 Task: Create a due date automation trigger when advanced on, on the monday of the week before a card is due add fields with custom field "Resume" set to a date not in this month at 11:00 AM.
Action: Mouse moved to (1137, 348)
Screenshot: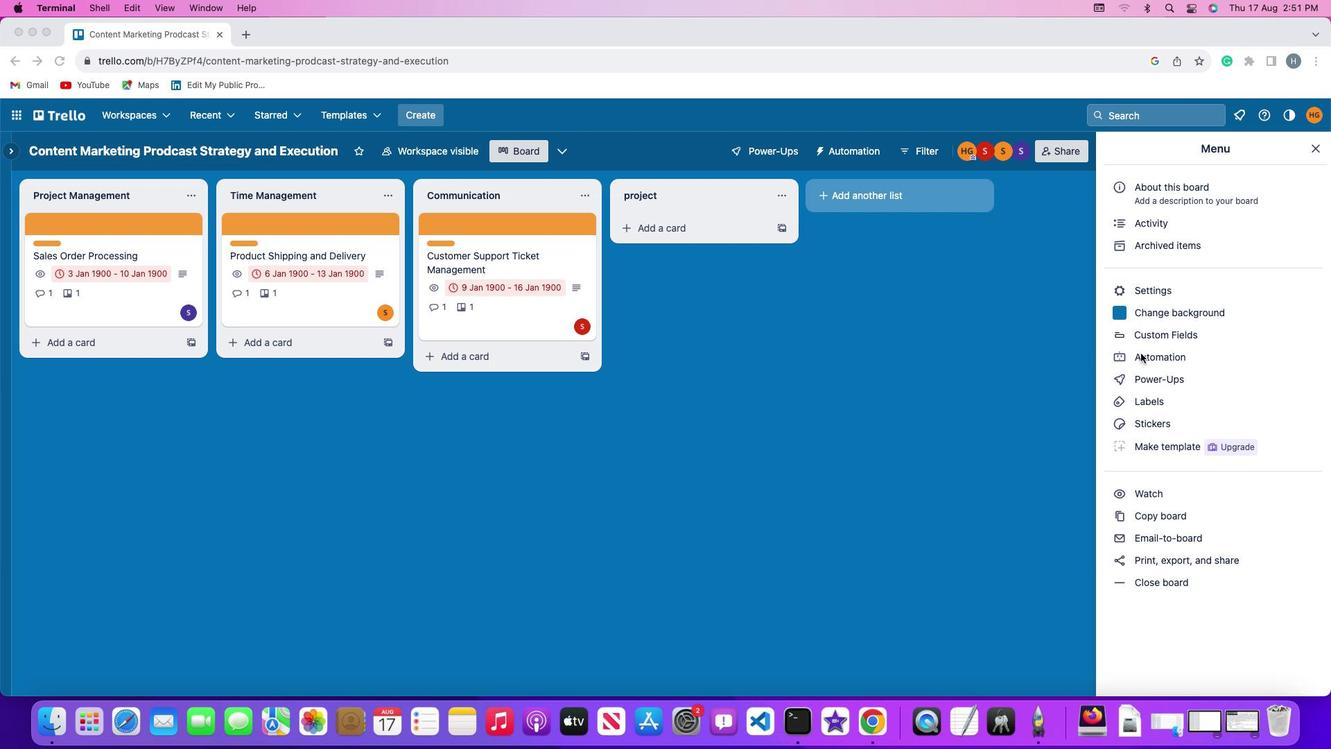 
Action: Mouse pressed left at (1137, 348)
Screenshot: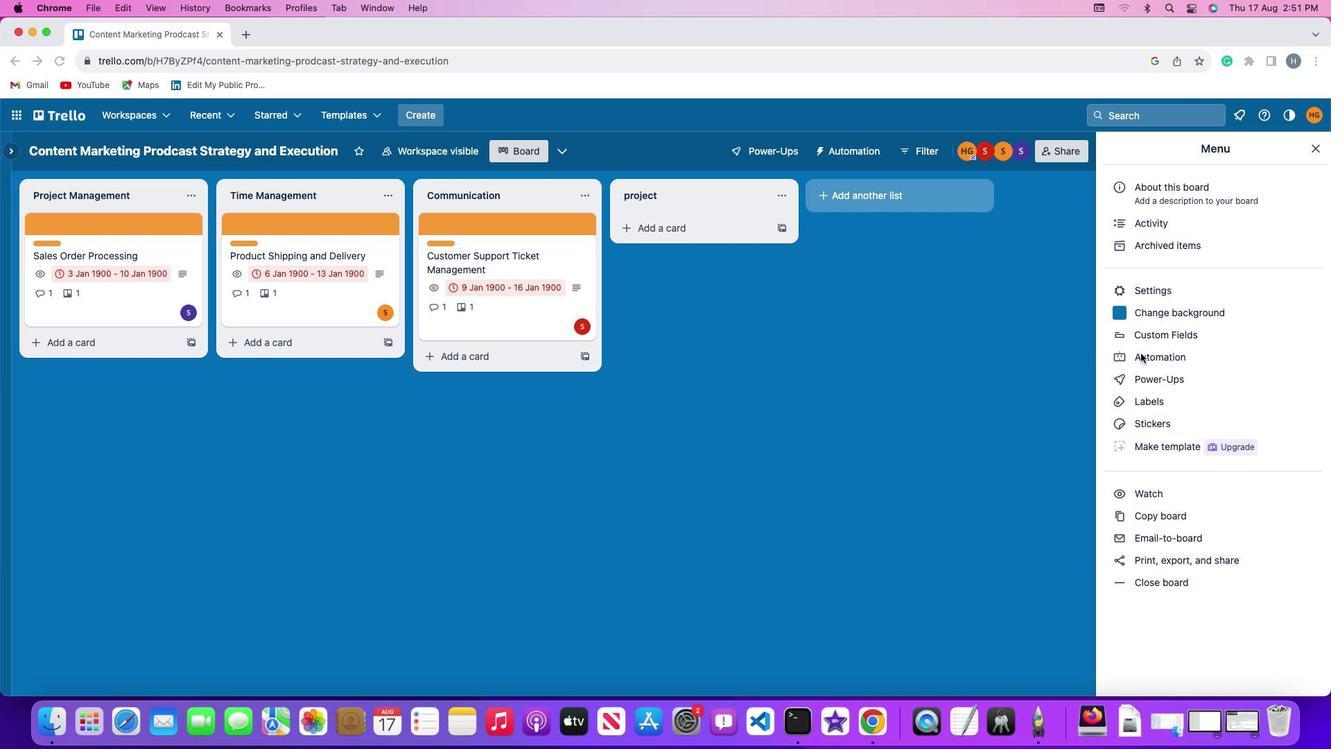 
Action: Mouse pressed left at (1137, 348)
Screenshot: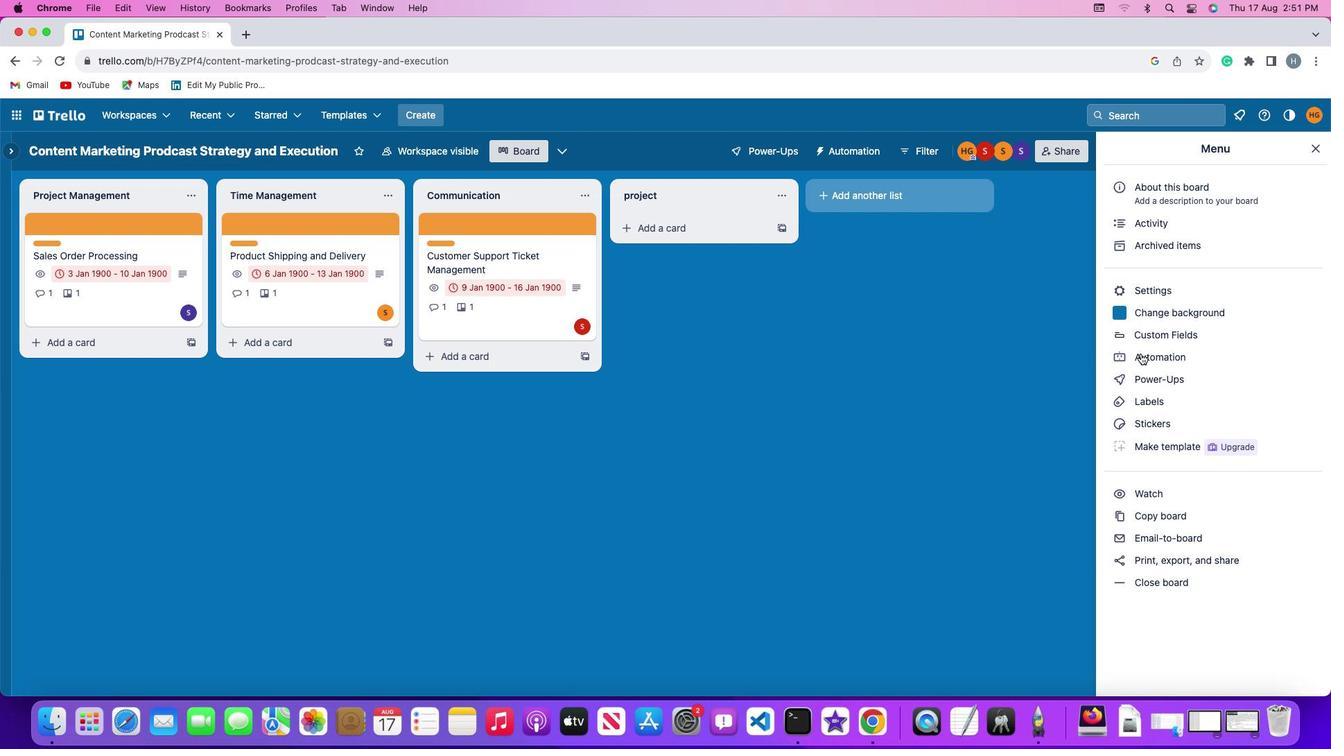 
Action: Mouse moved to (92, 324)
Screenshot: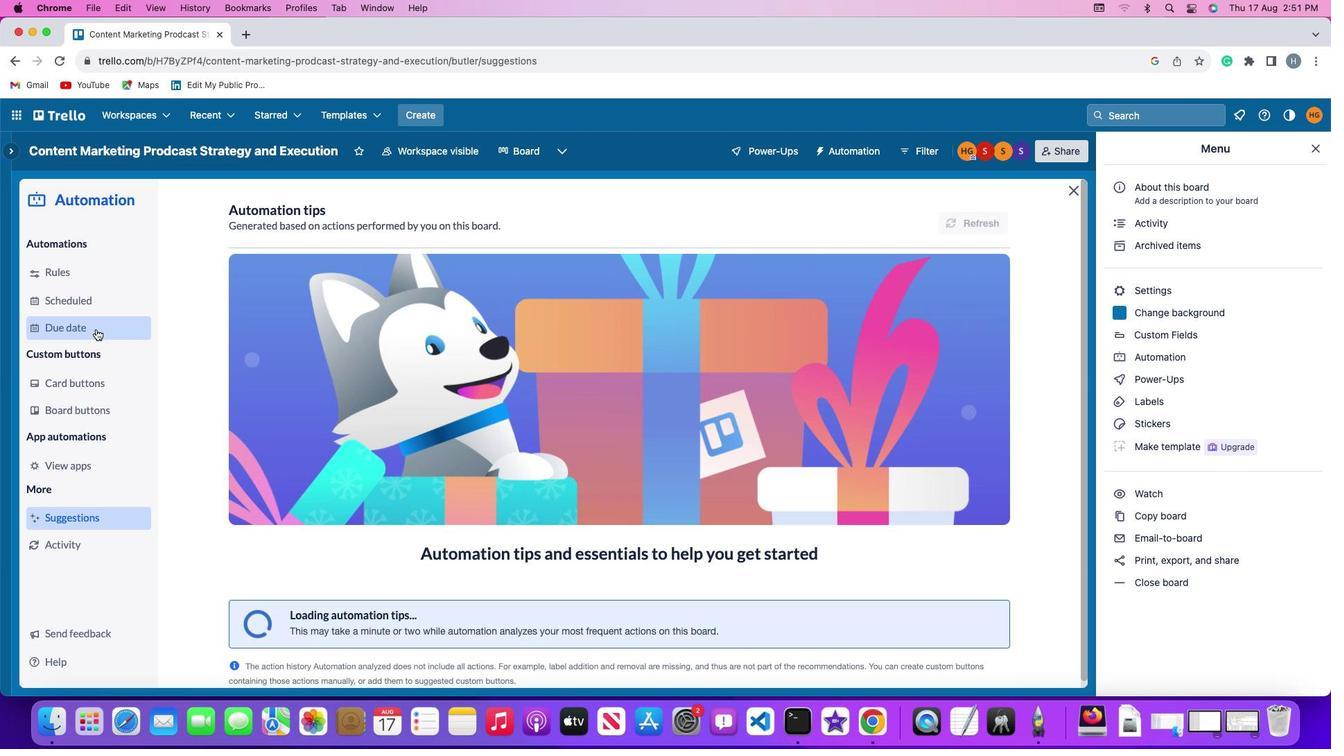 
Action: Mouse pressed left at (92, 324)
Screenshot: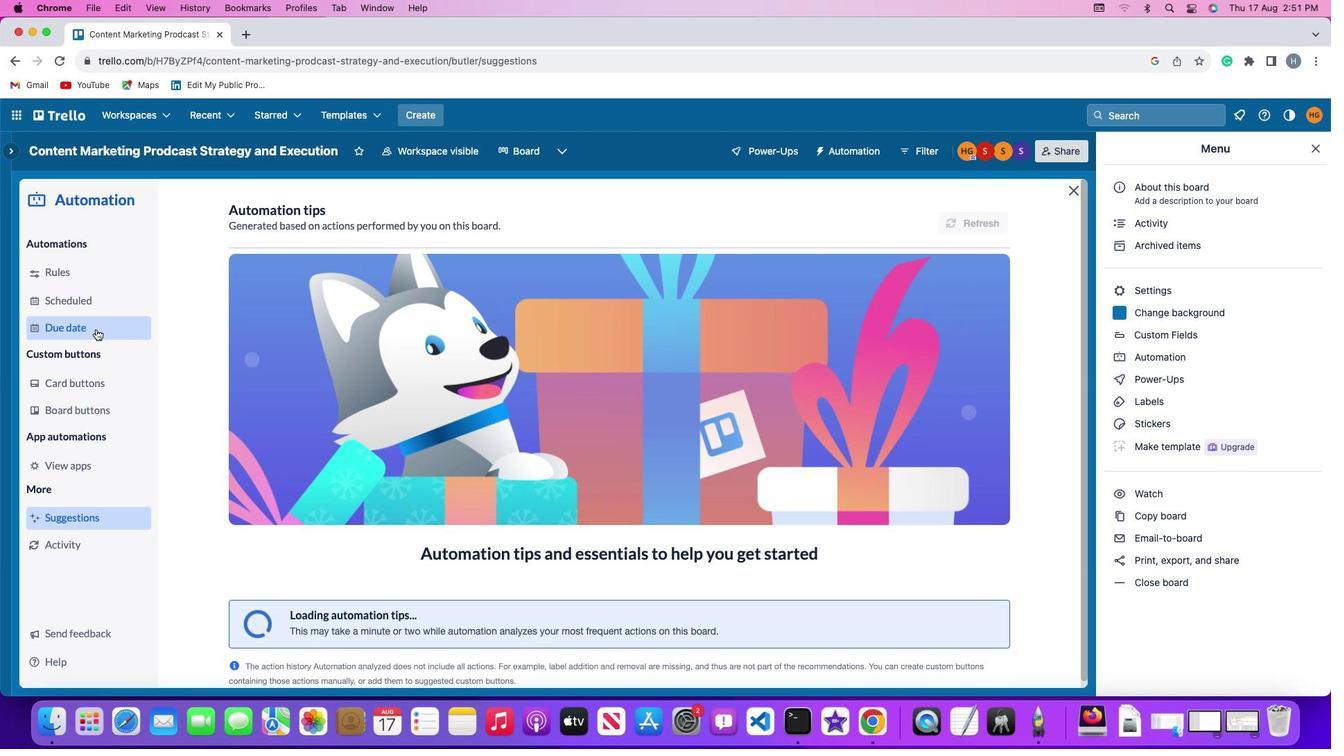 
Action: Mouse moved to (911, 209)
Screenshot: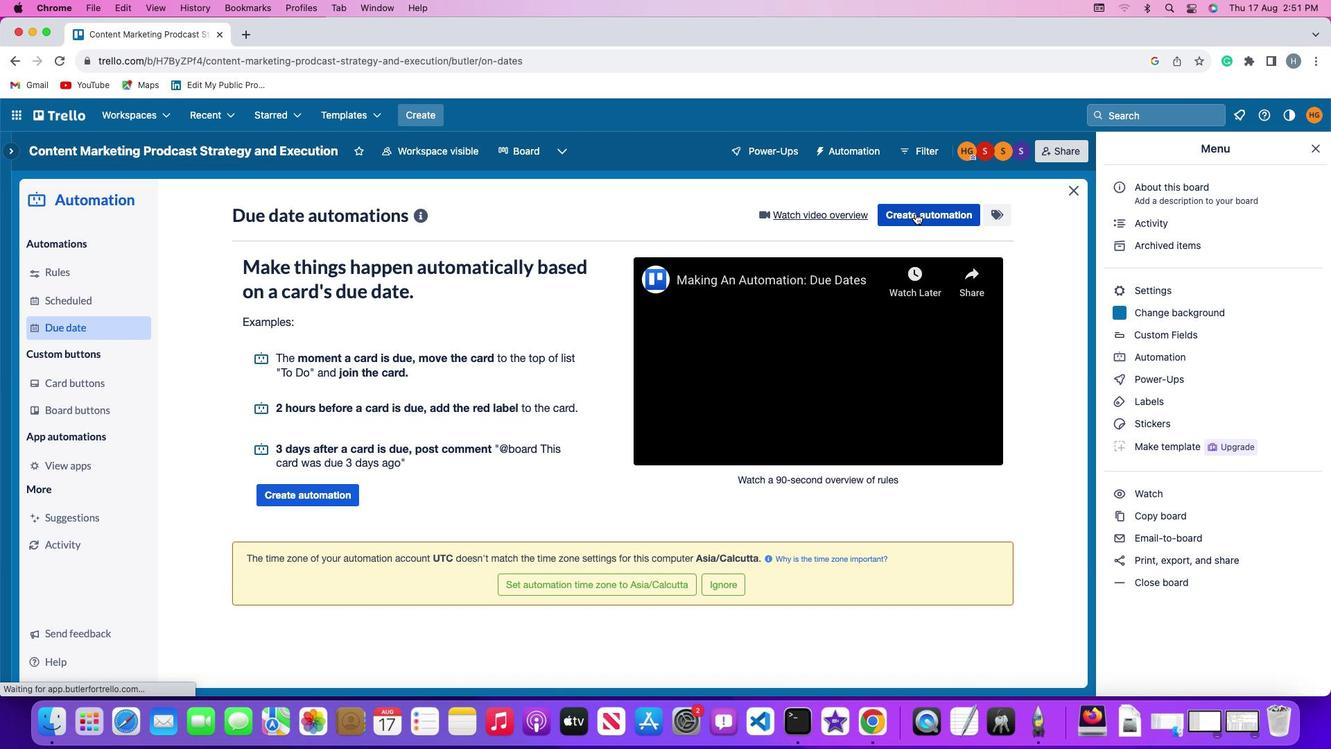 
Action: Mouse pressed left at (911, 209)
Screenshot: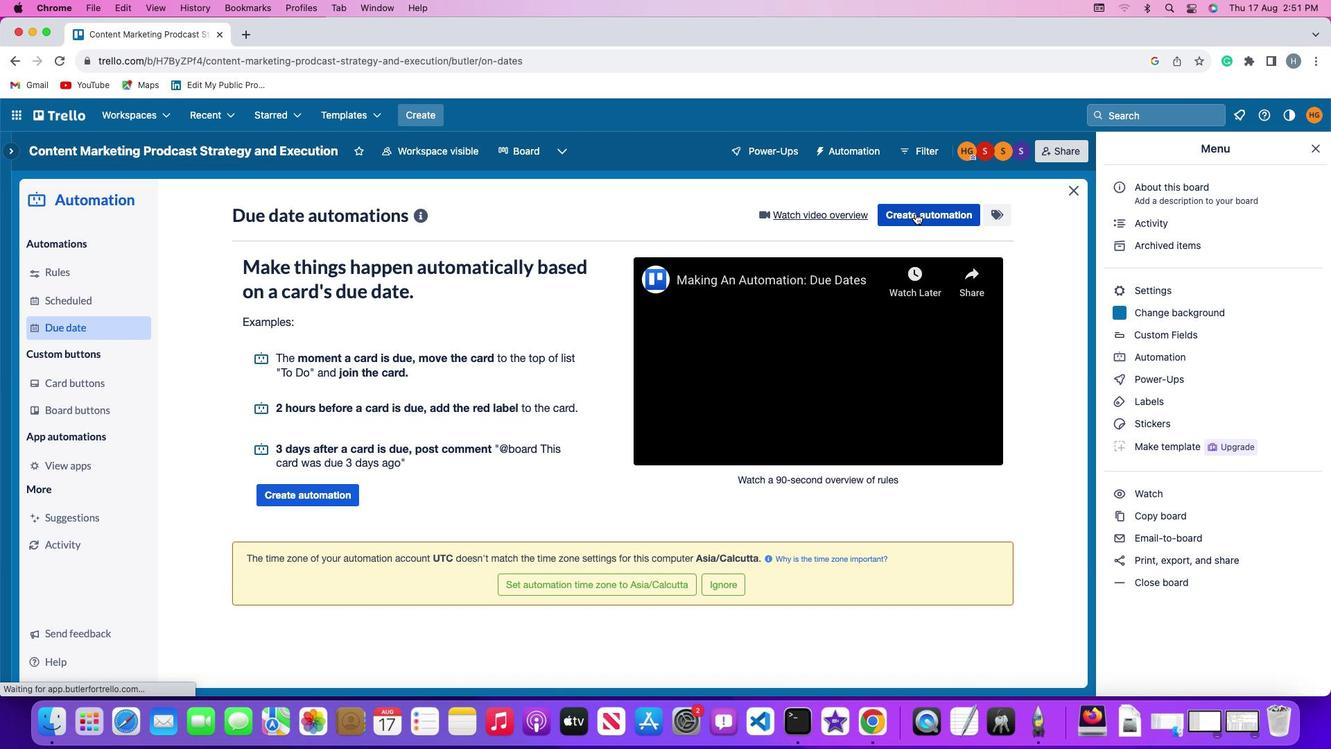 
Action: Mouse moved to (263, 342)
Screenshot: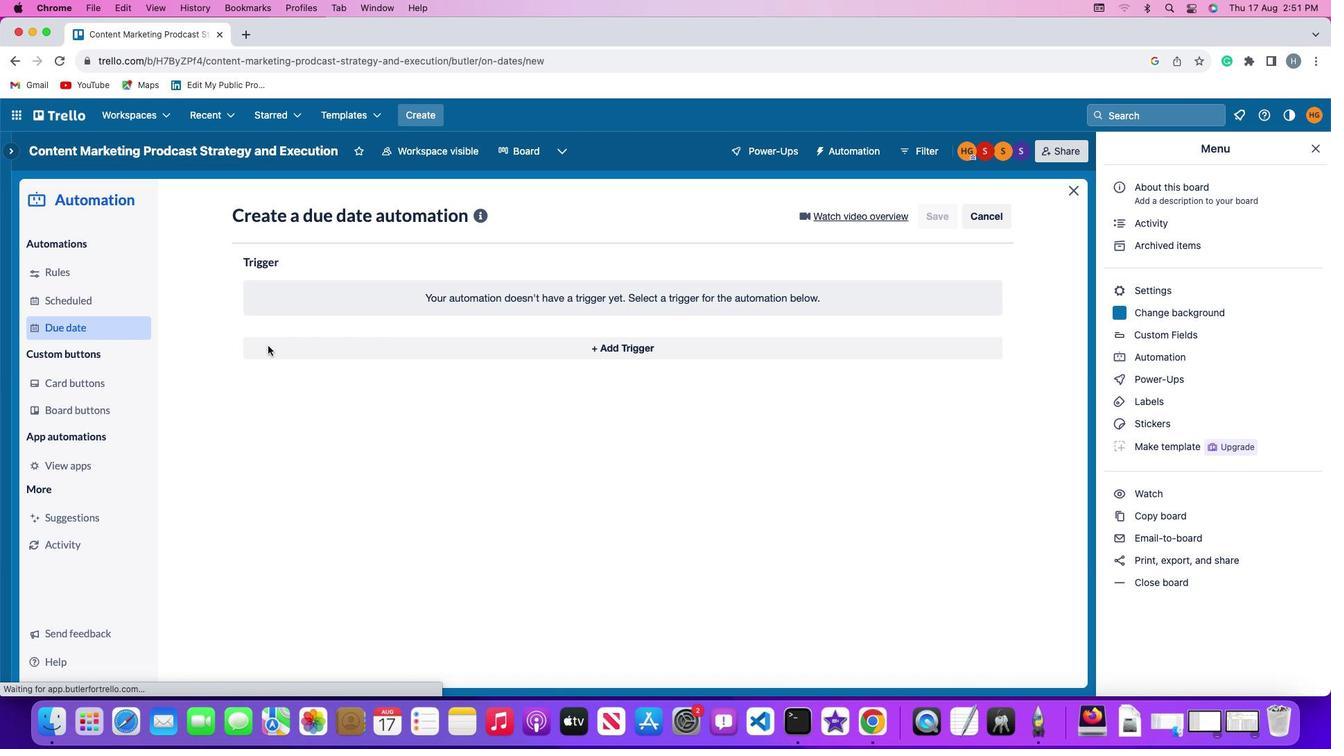 
Action: Mouse pressed left at (263, 342)
Screenshot: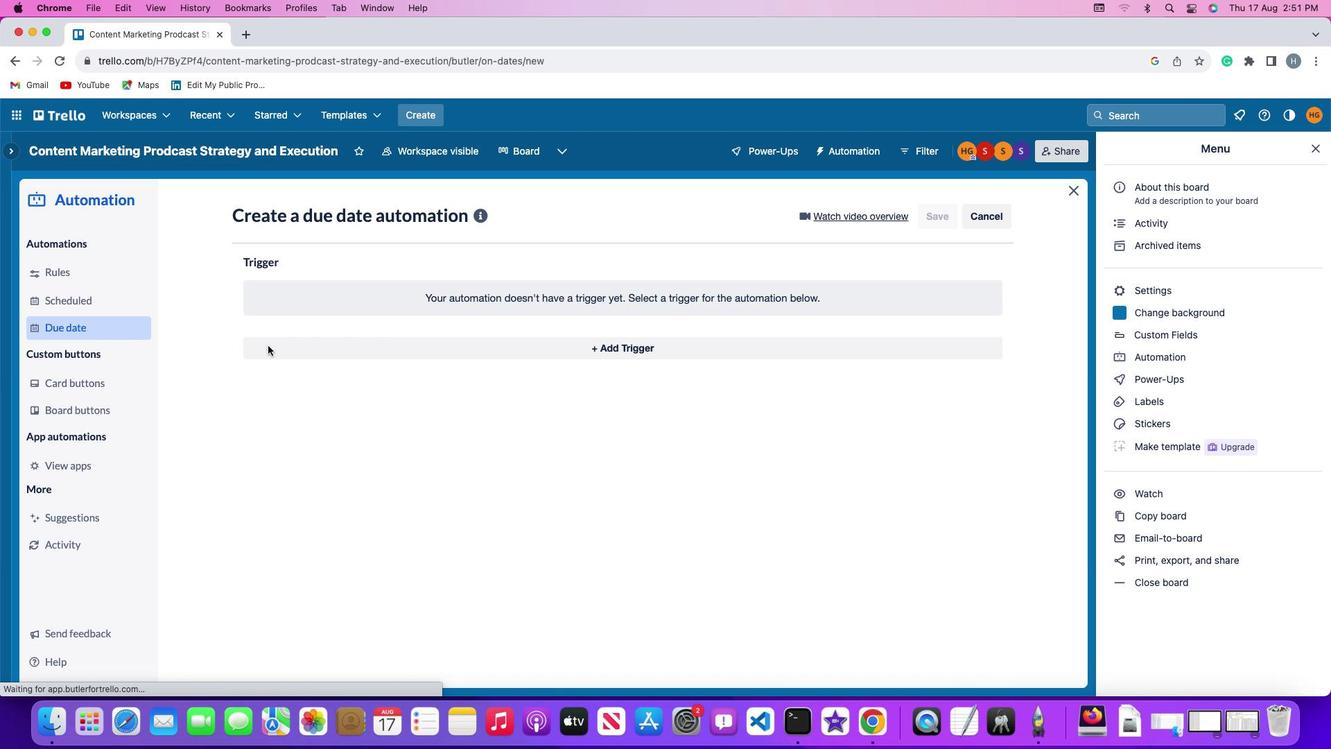 
Action: Mouse moved to (298, 600)
Screenshot: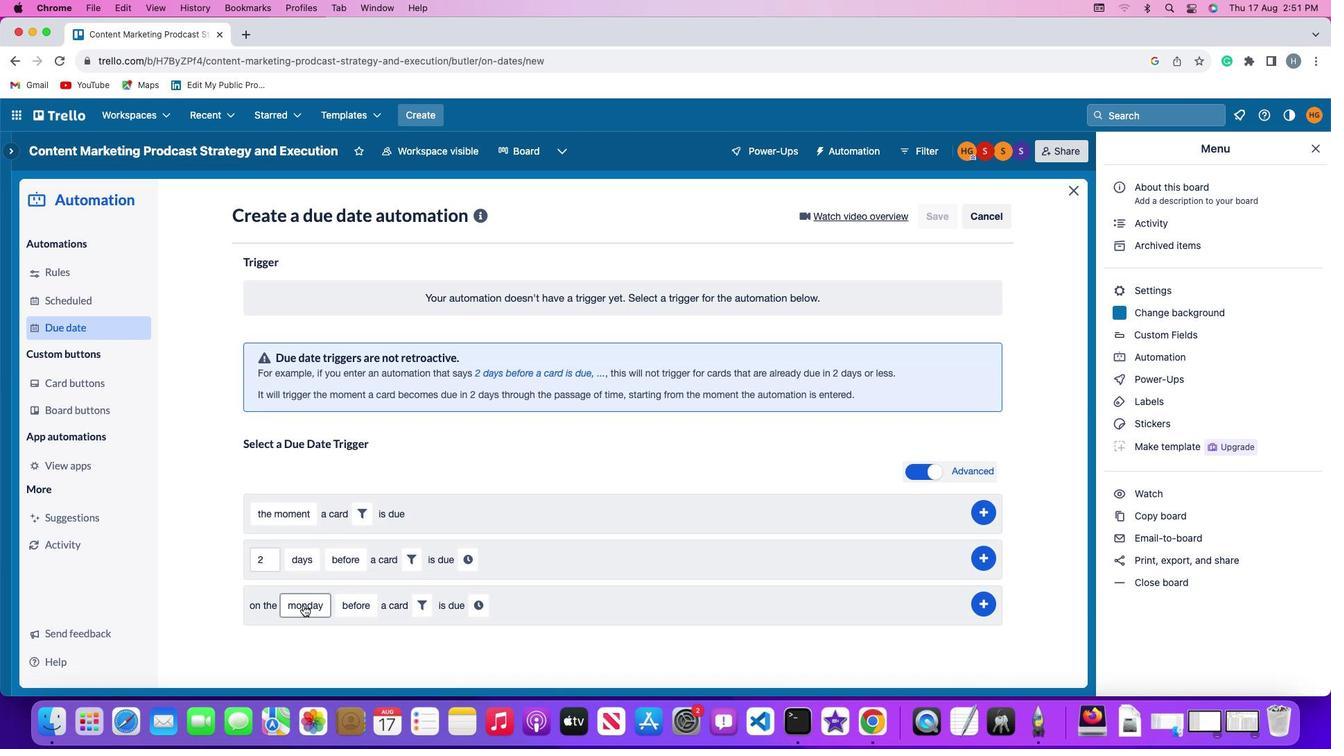 
Action: Mouse pressed left at (298, 600)
Screenshot: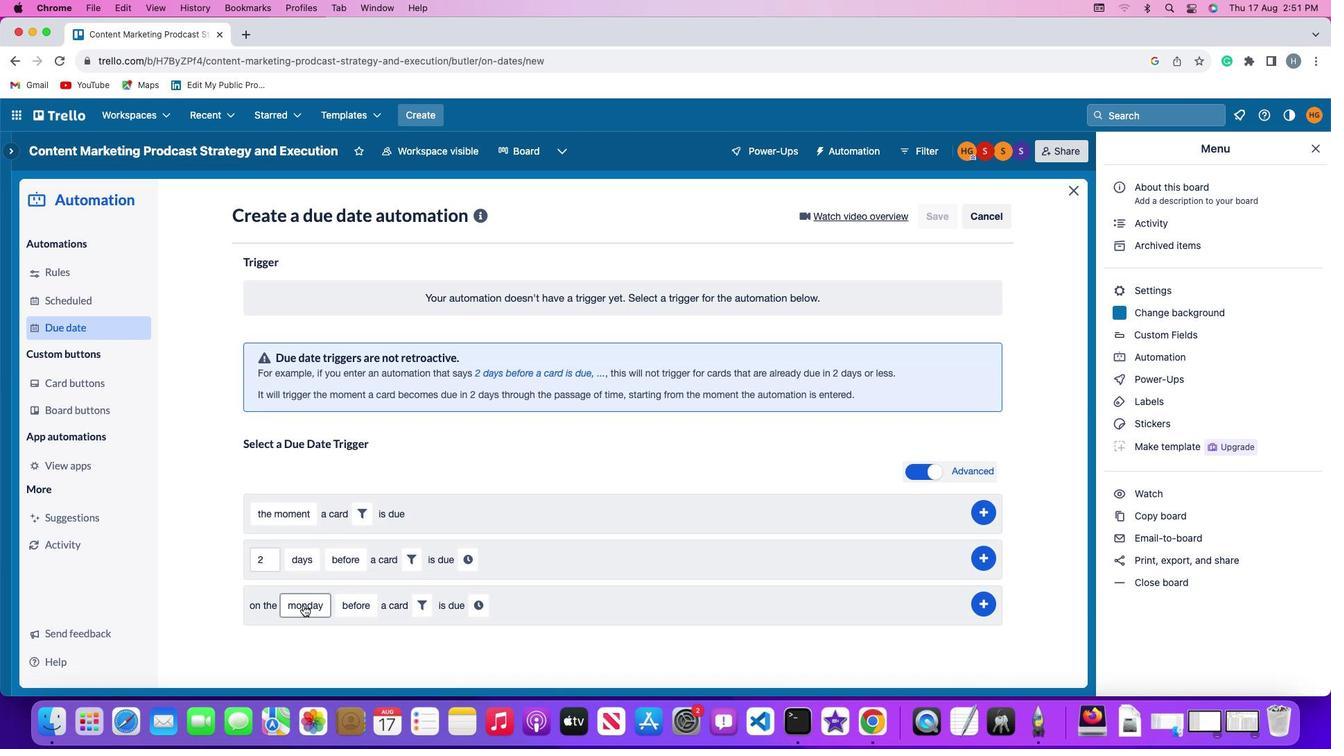 
Action: Mouse moved to (312, 417)
Screenshot: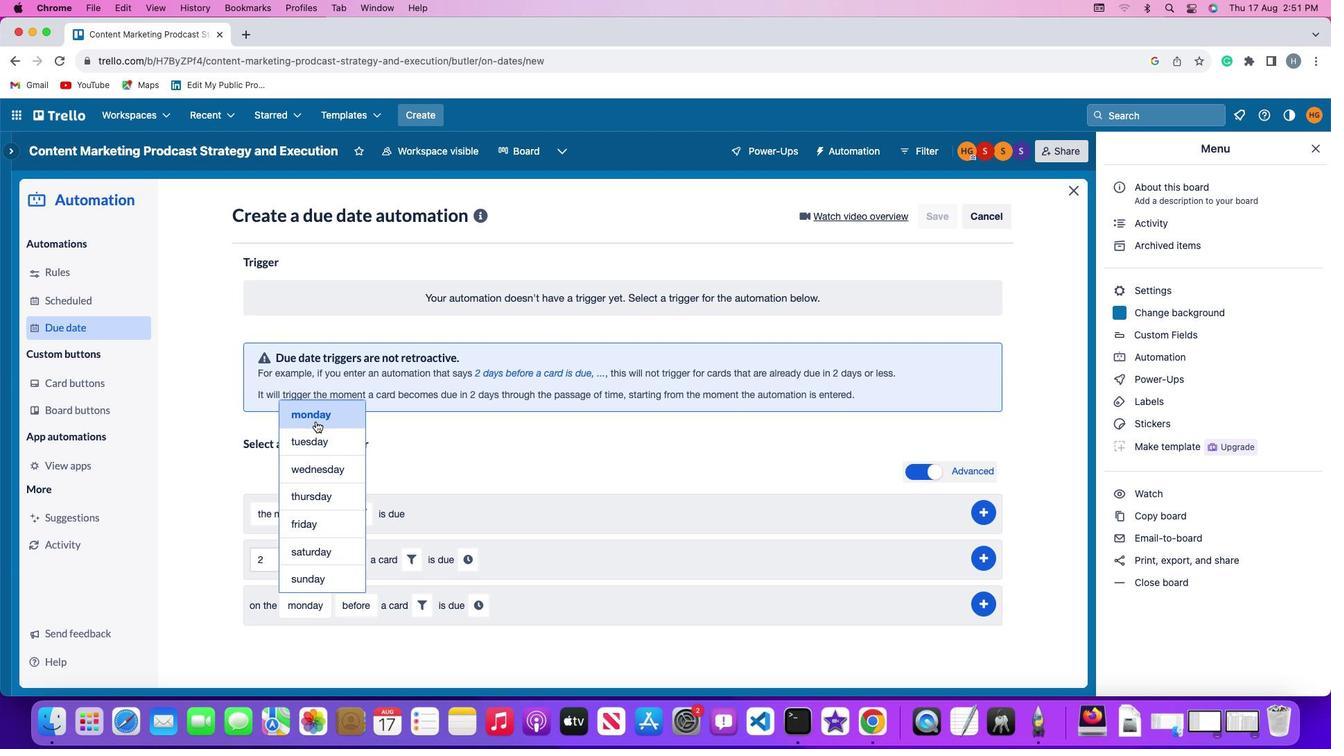 
Action: Mouse pressed left at (312, 417)
Screenshot: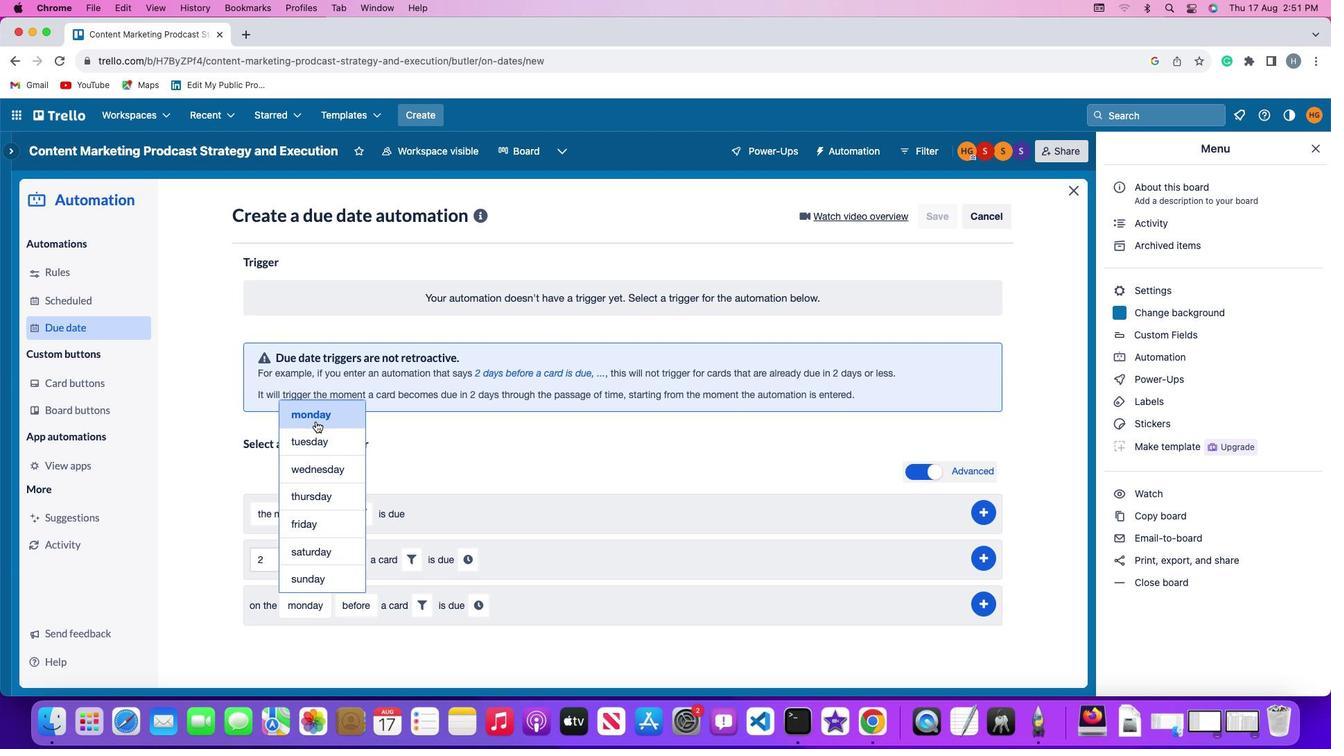 
Action: Mouse moved to (344, 617)
Screenshot: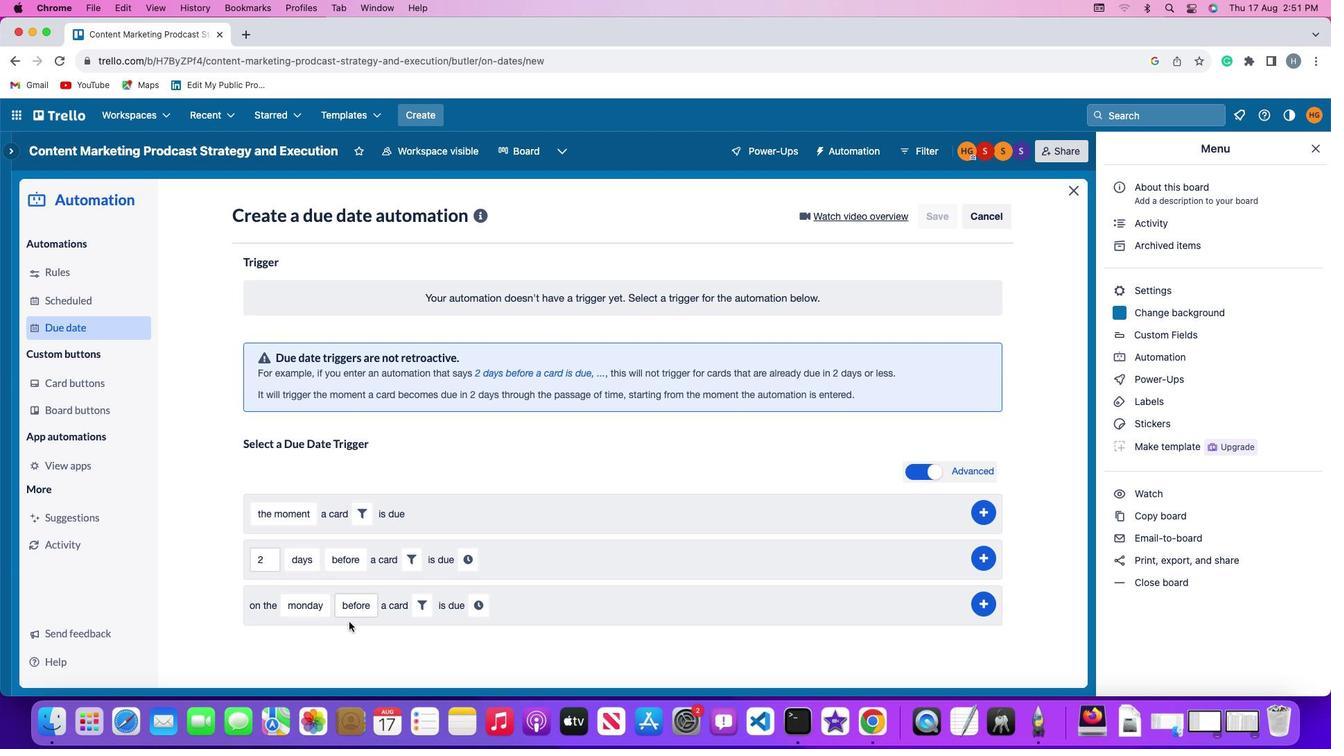 
Action: Mouse pressed left at (344, 617)
Screenshot: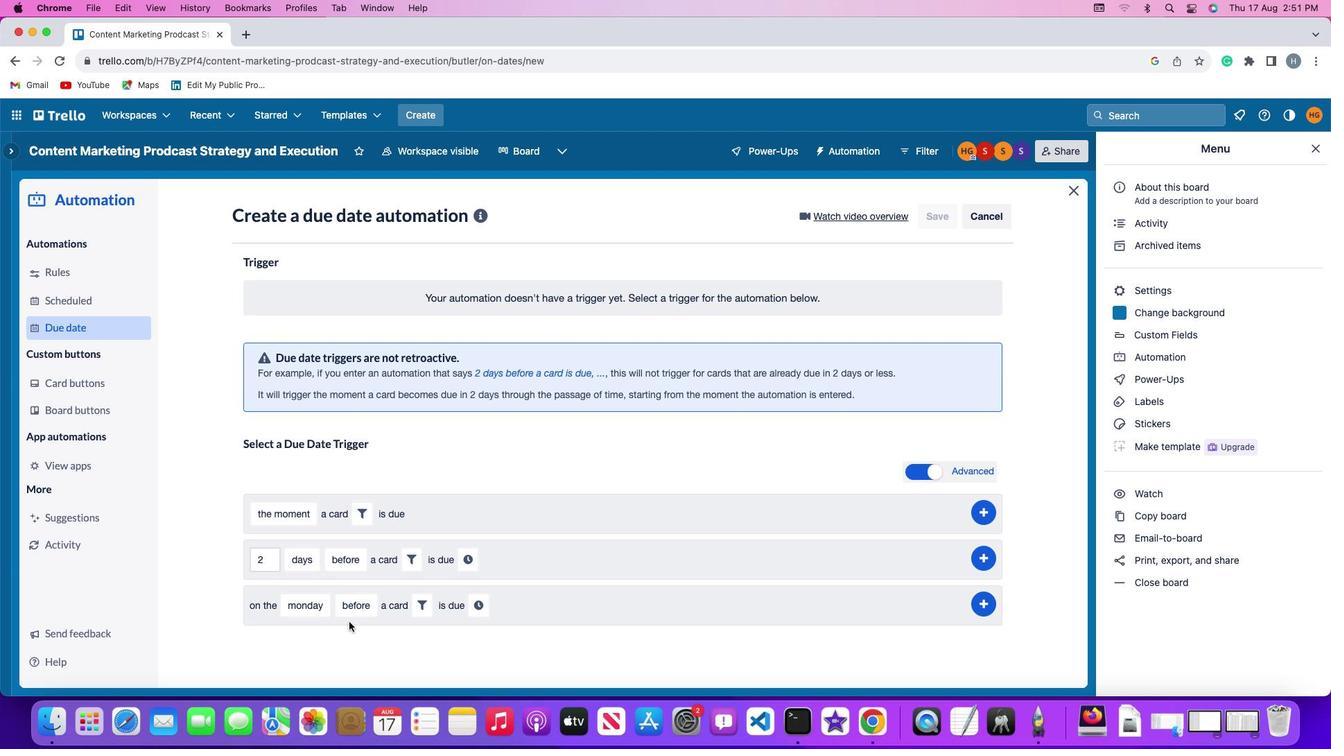 
Action: Mouse moved to (349, 601)
Screenshot: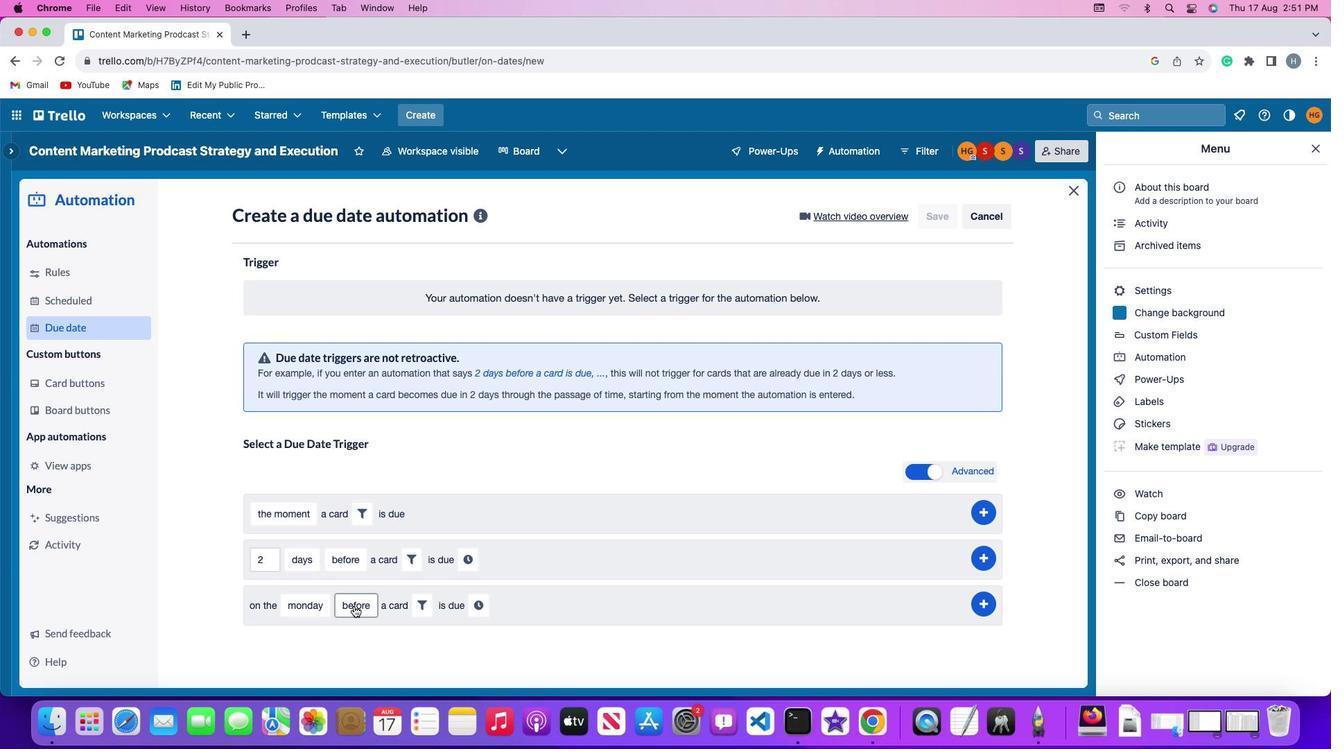 
Action: Mouse pressed left at (349, 601)
Screenshot: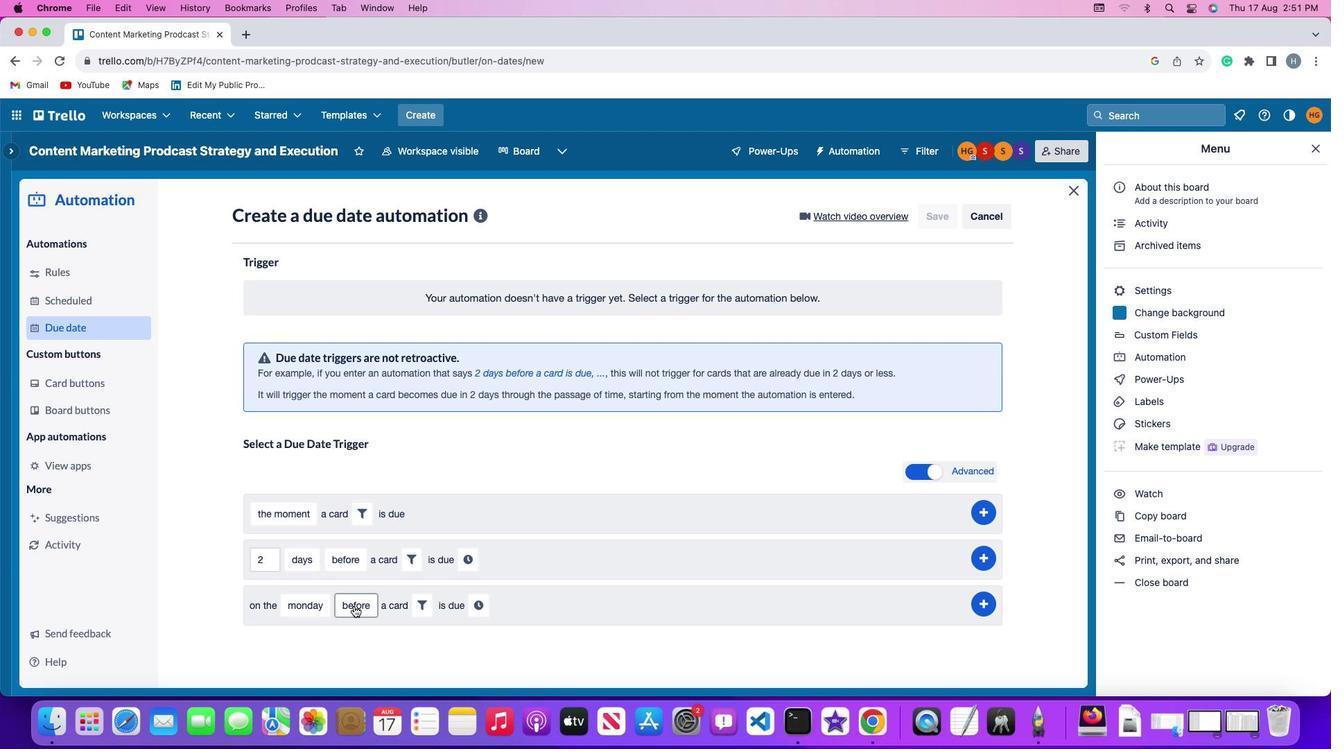 
Action: Mouse moved to (354, 571)
Screenshot: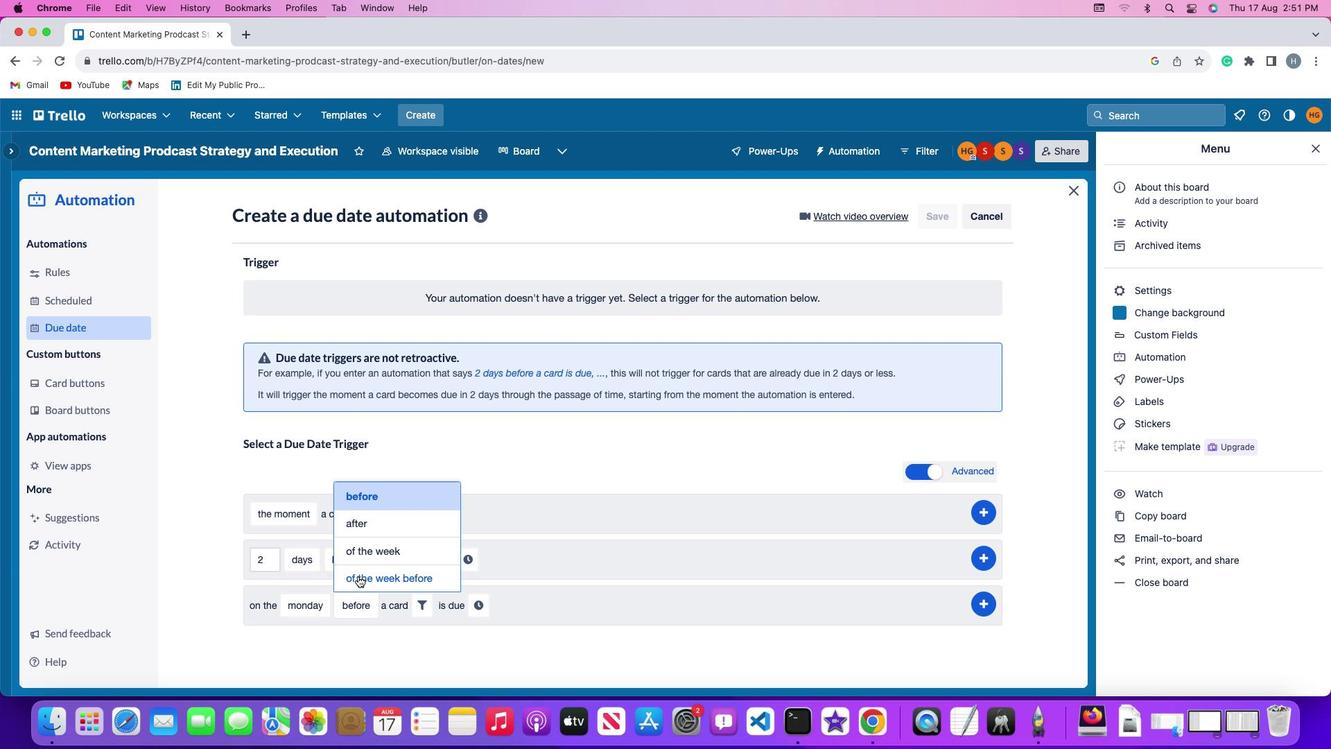
Action: Mouse pressed left at (354, 571)
Screenshot: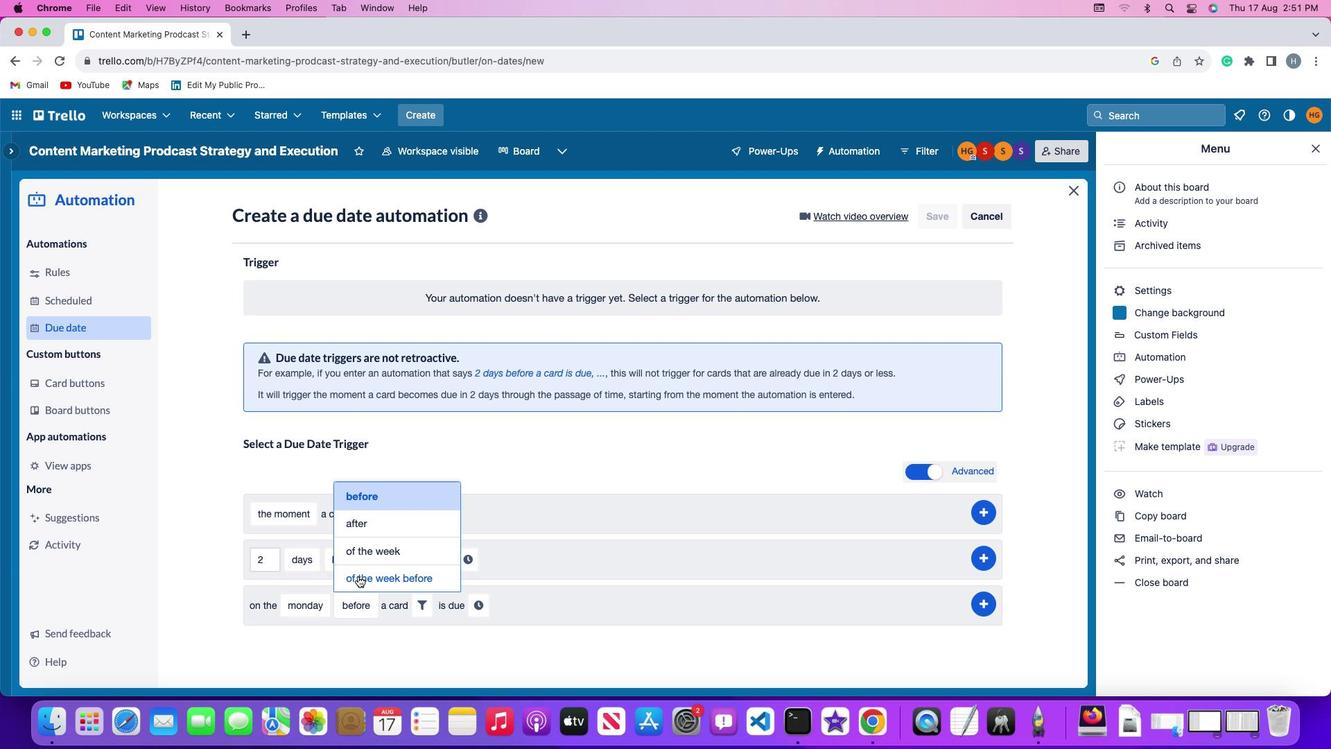 
Action: Mouse moved to (464, 602)
Screenshot: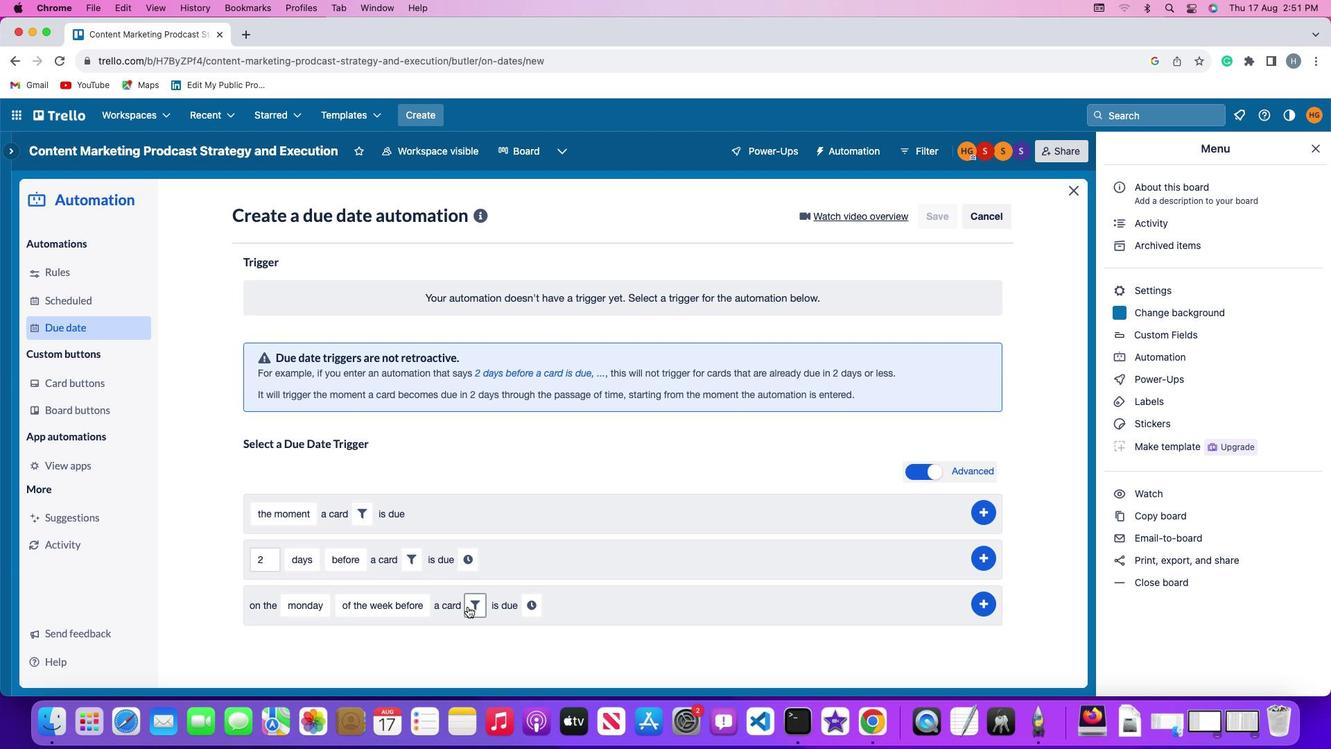 
Action: Mouse pressed left at (464, 602)
Screenshot: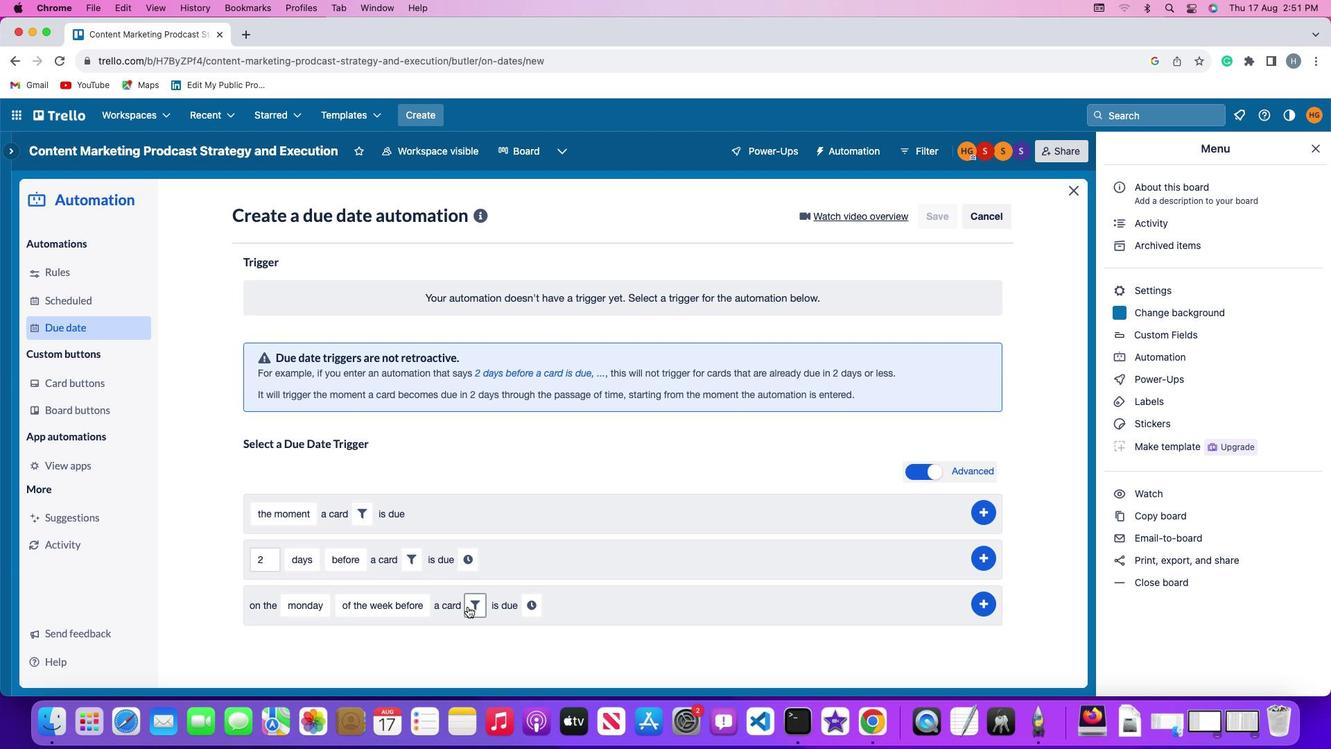 
Action: Mouse moved to (699, 636)
Screenshot: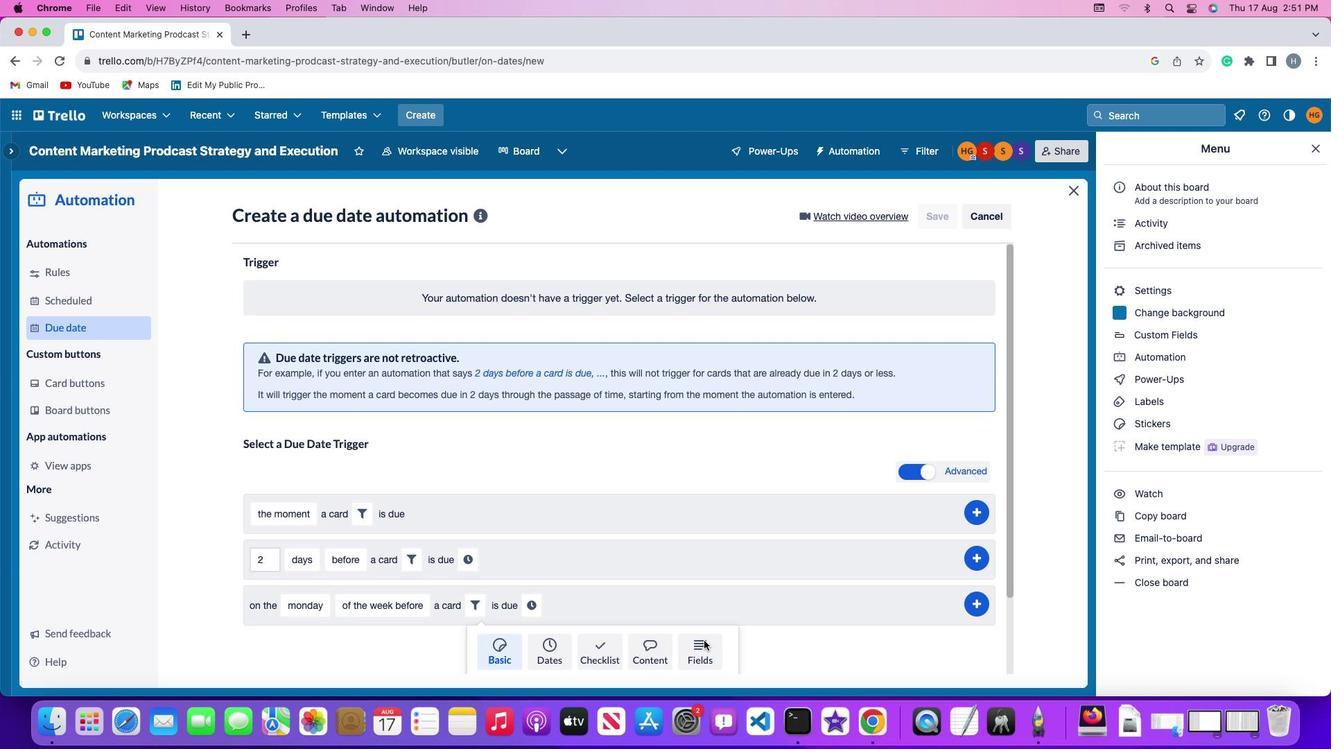 
Action: Mouse pressed left at (699, 636)
Screenshot: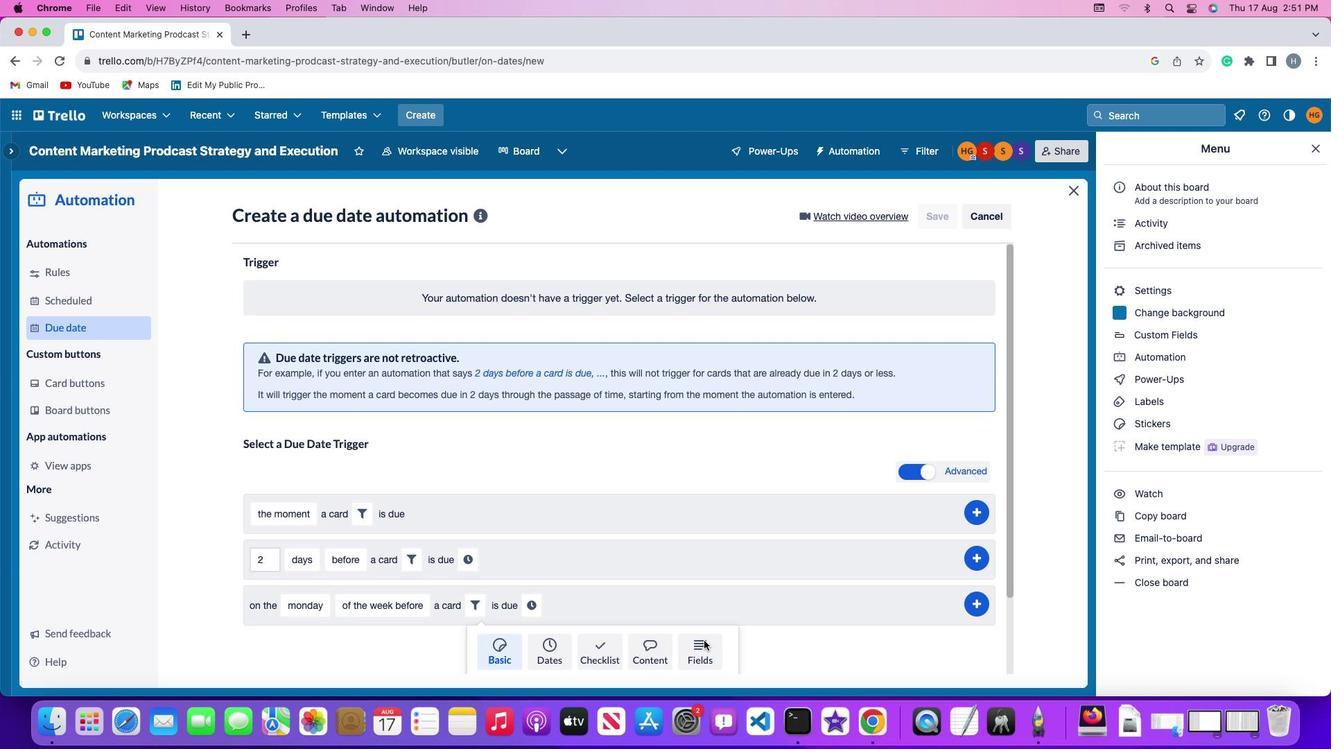 
Action: Mouse moved to (431, 643)
Screenshot: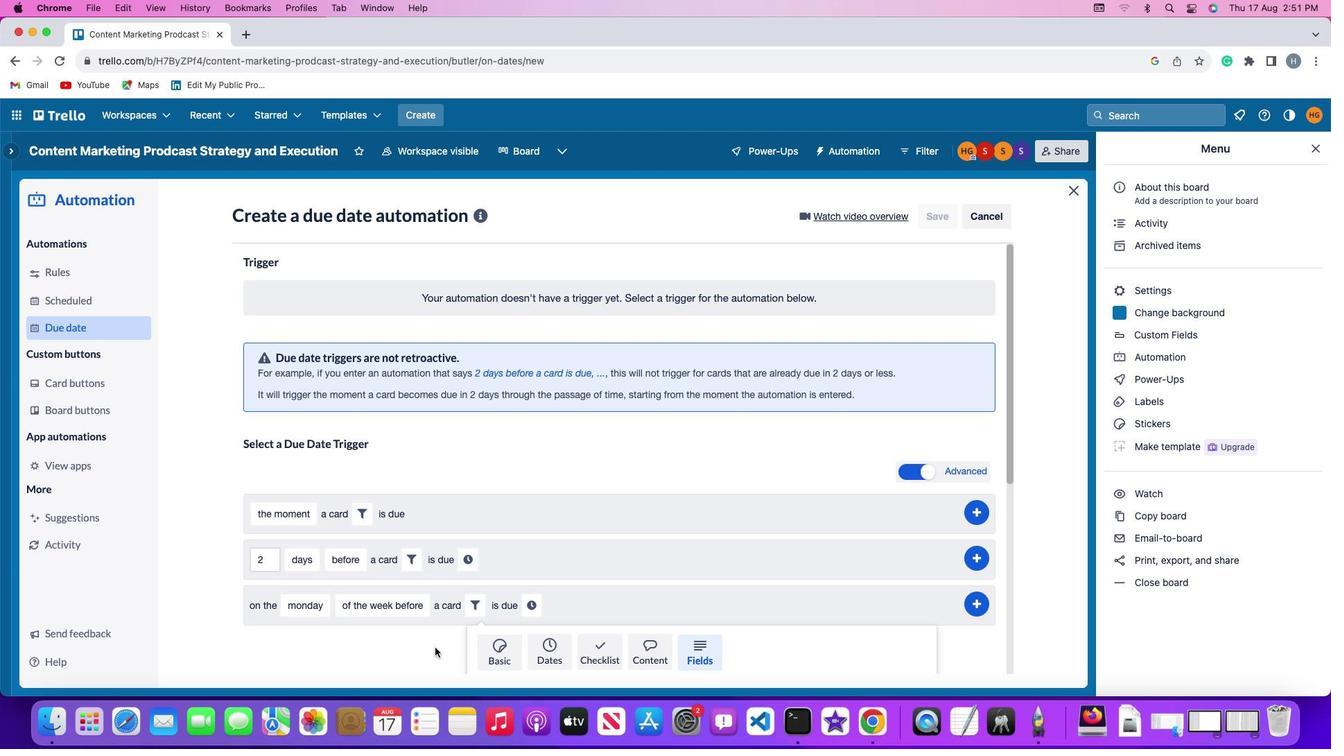 
Action: Mouse scrolled (431, 643) with delta (-3, -4)
Screenshot: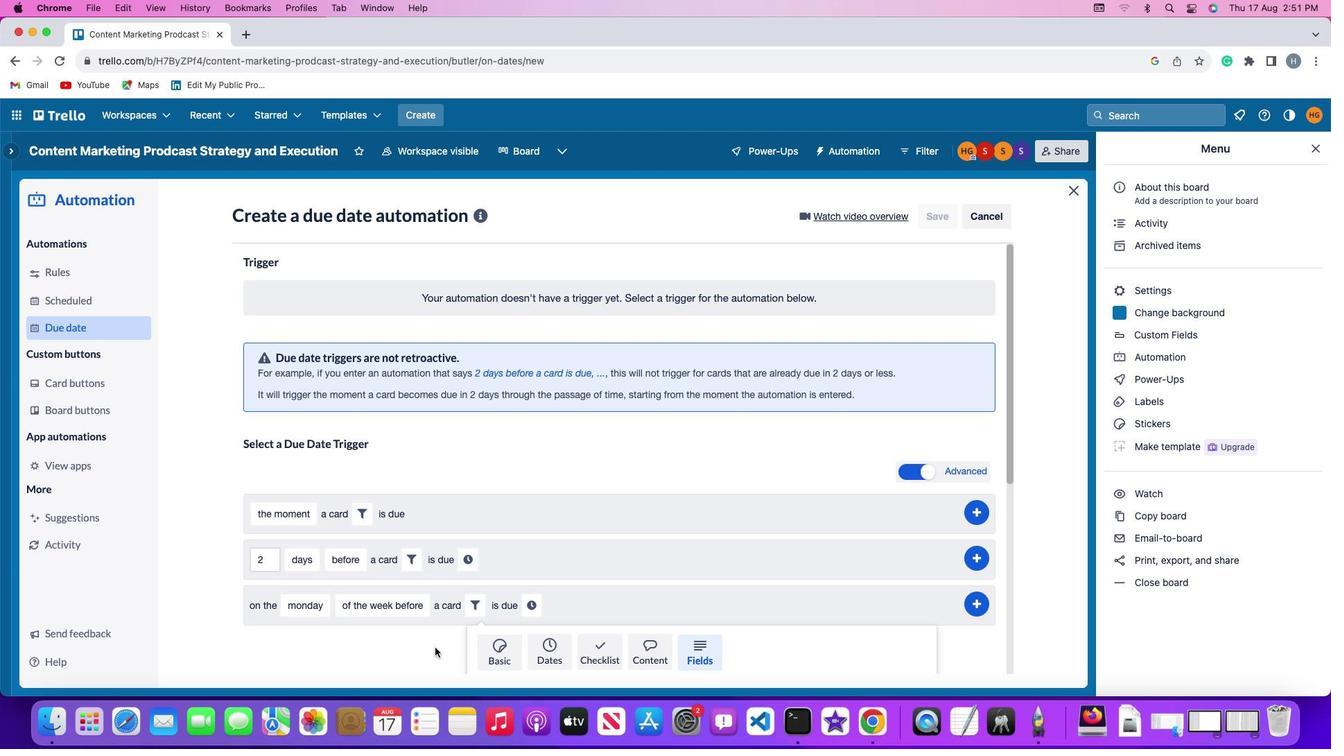 
Action: Mouse scrolled (431, 643) with delta (-3, -4)
Screenshot: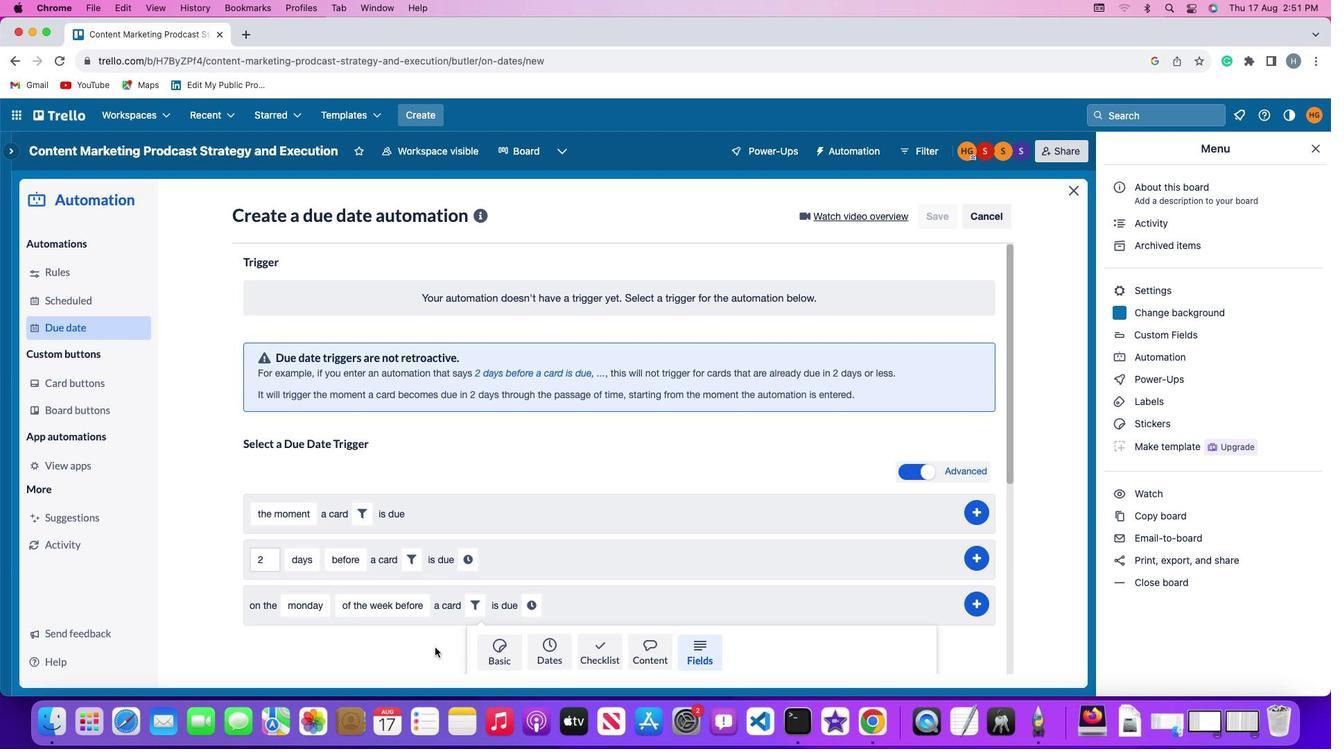 
Action: Mouse scrolled (431, 643) with delta (-3, -5)
Screenshot: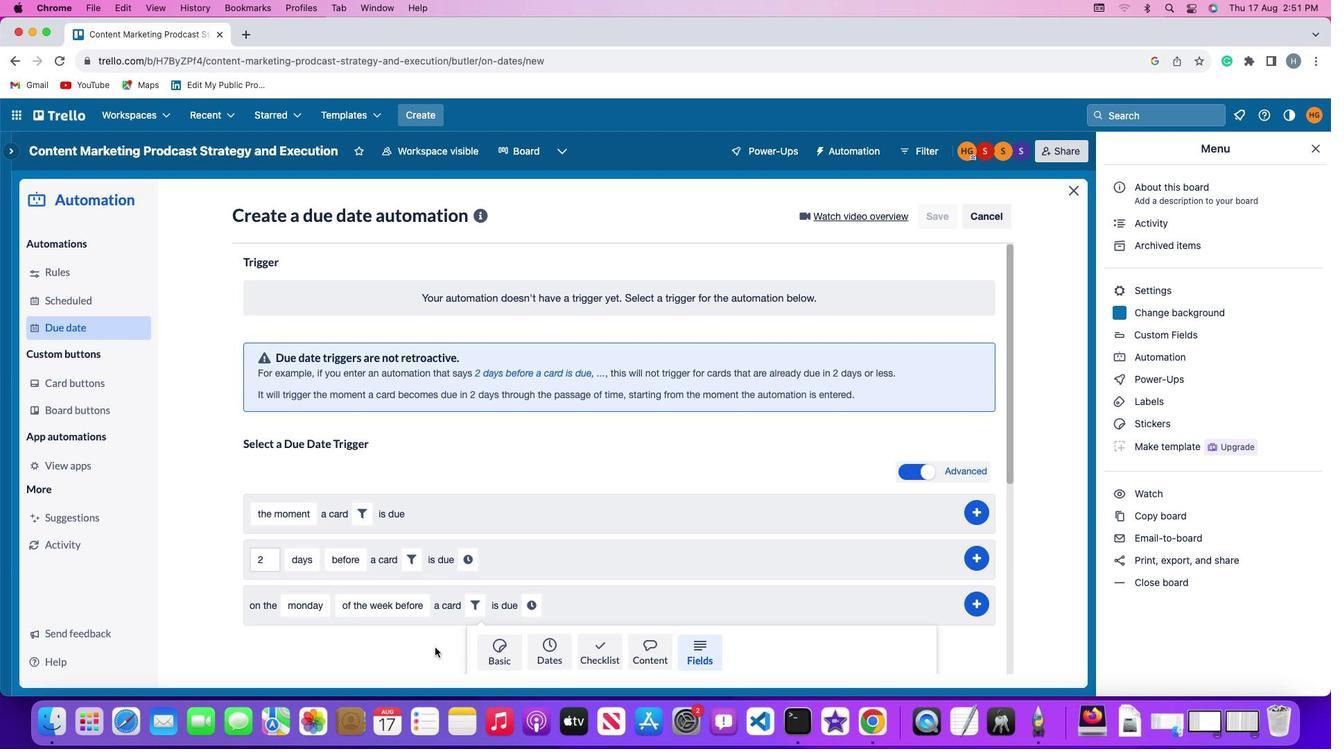 
Action: Mouse scrolled (431, 643) with delta (-3, -6)
Screenshot: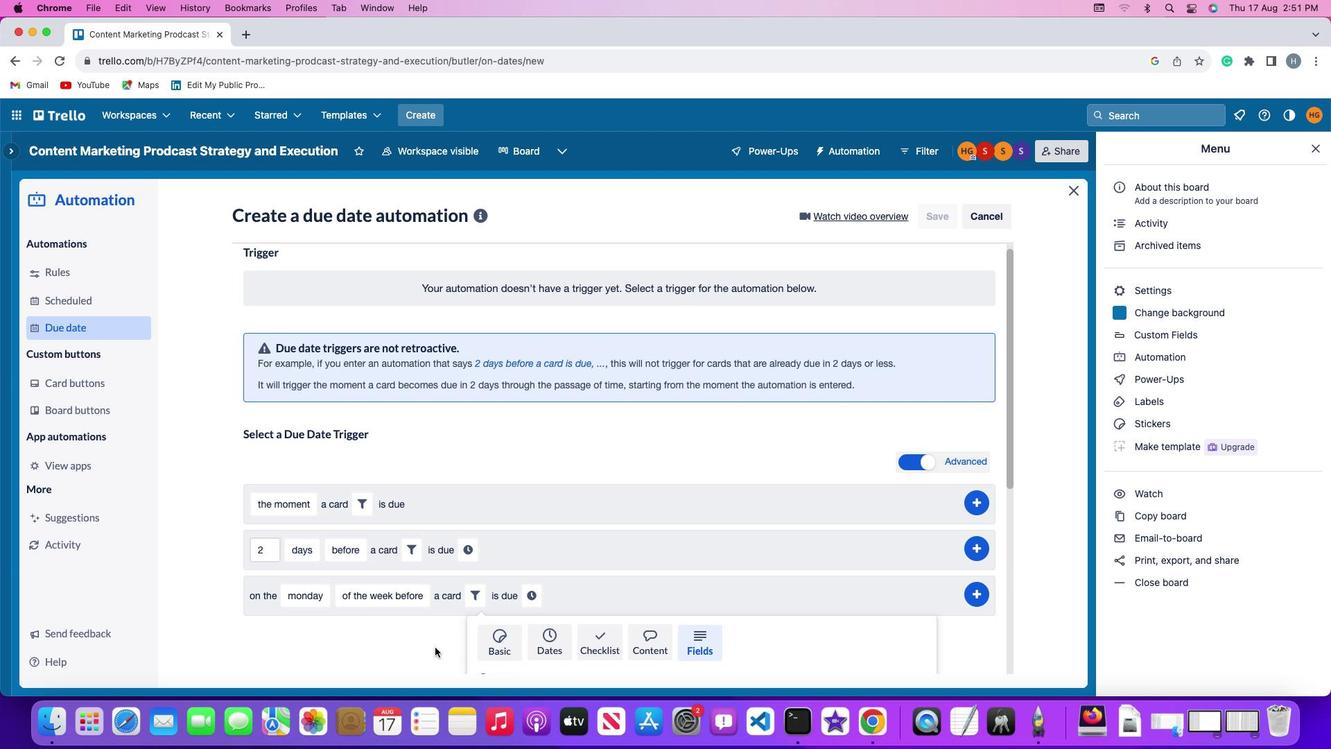 
Action: Mouse scrolled (431, 643) with delta (-3, -7)
Screenshot: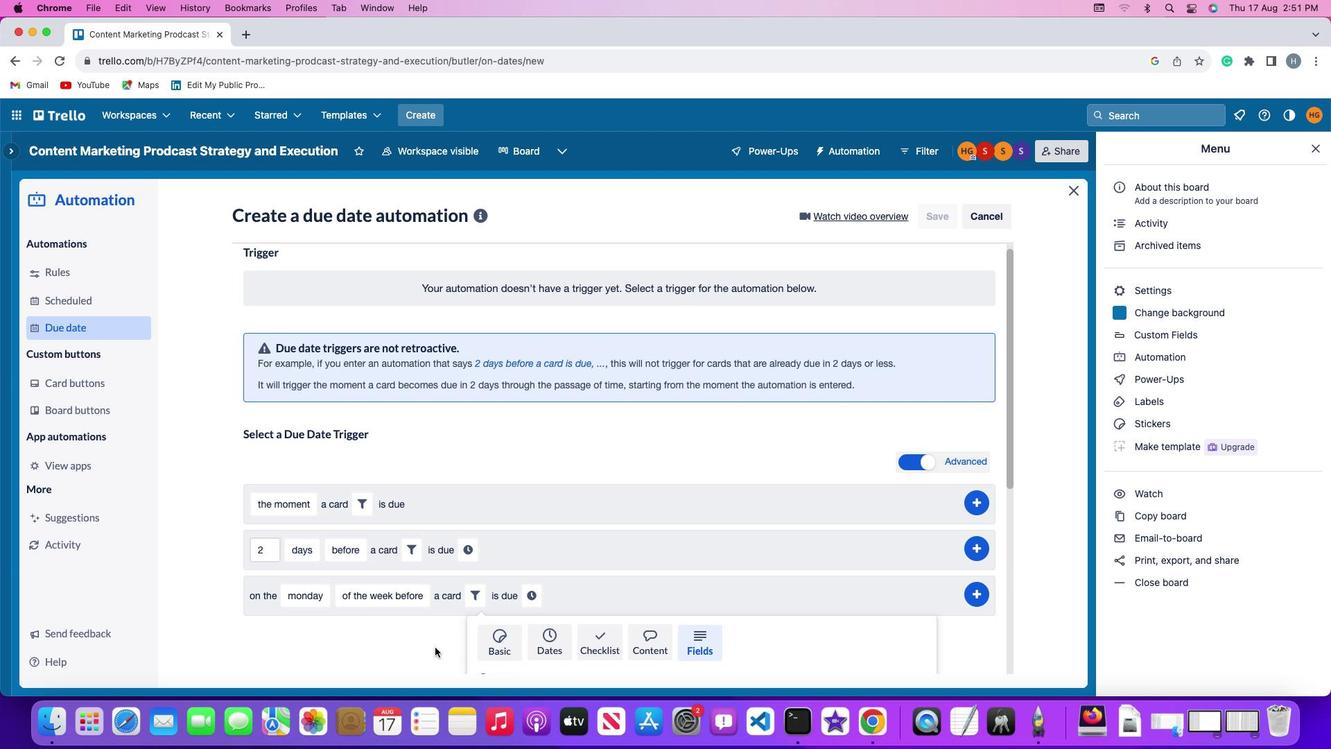 
Action: Mouse moved to (431, 643)
Screenshot: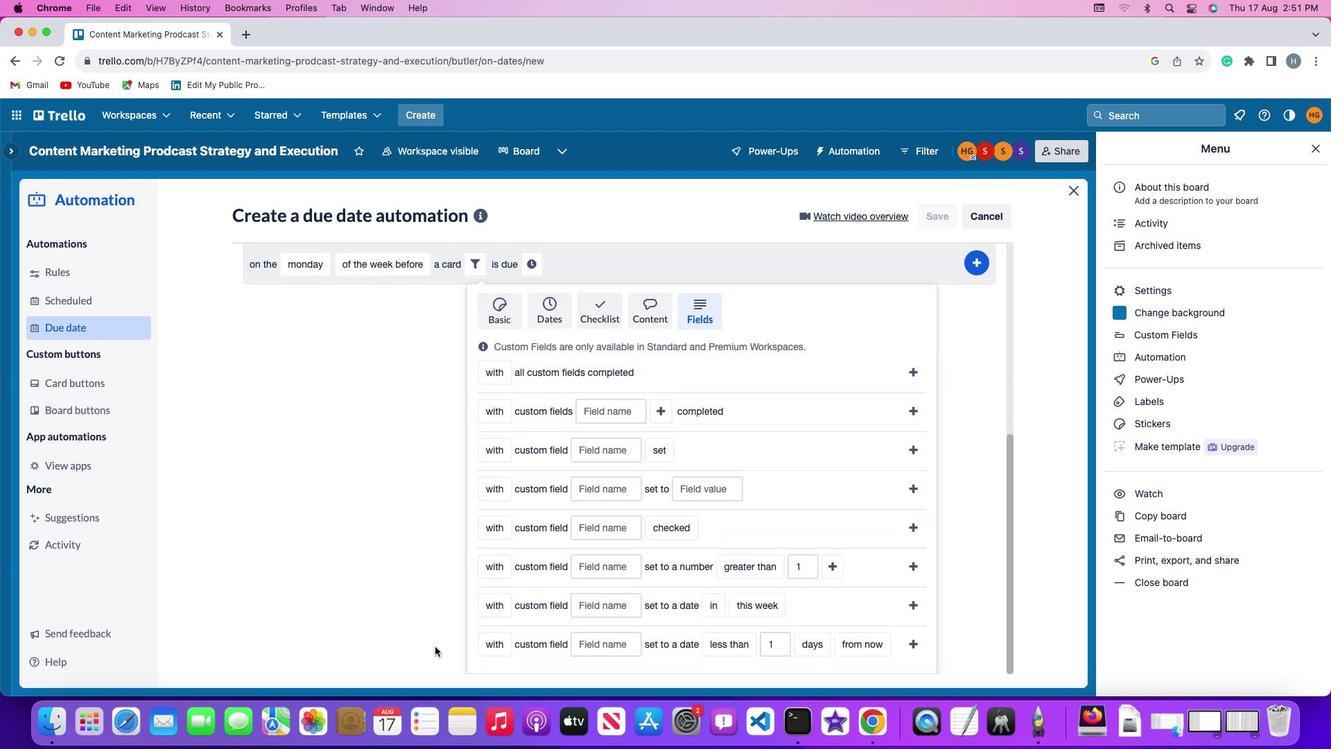 
Action: Mouse scrolled (431, 643) with delta (-3, -4)
Screenshot: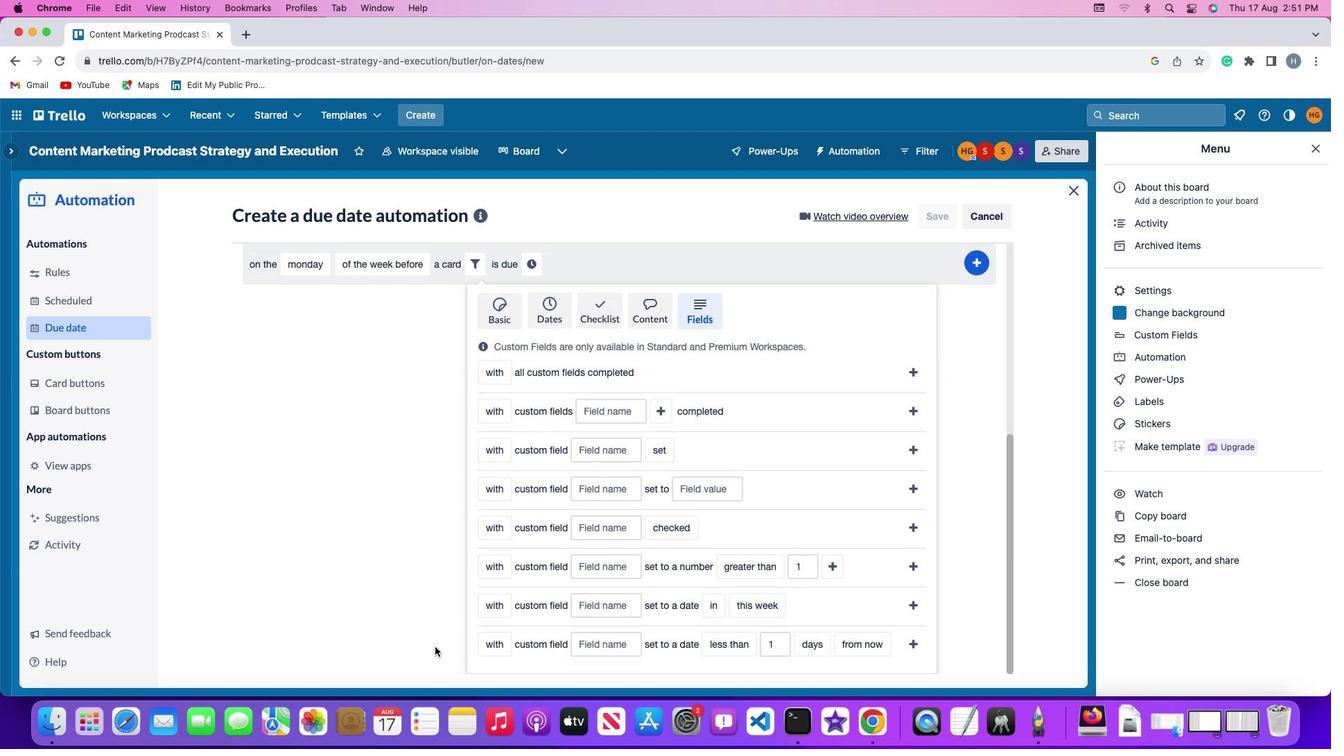
Action: Mouse scrolled (431, 643) with delta (-3, -4)
Screenshot: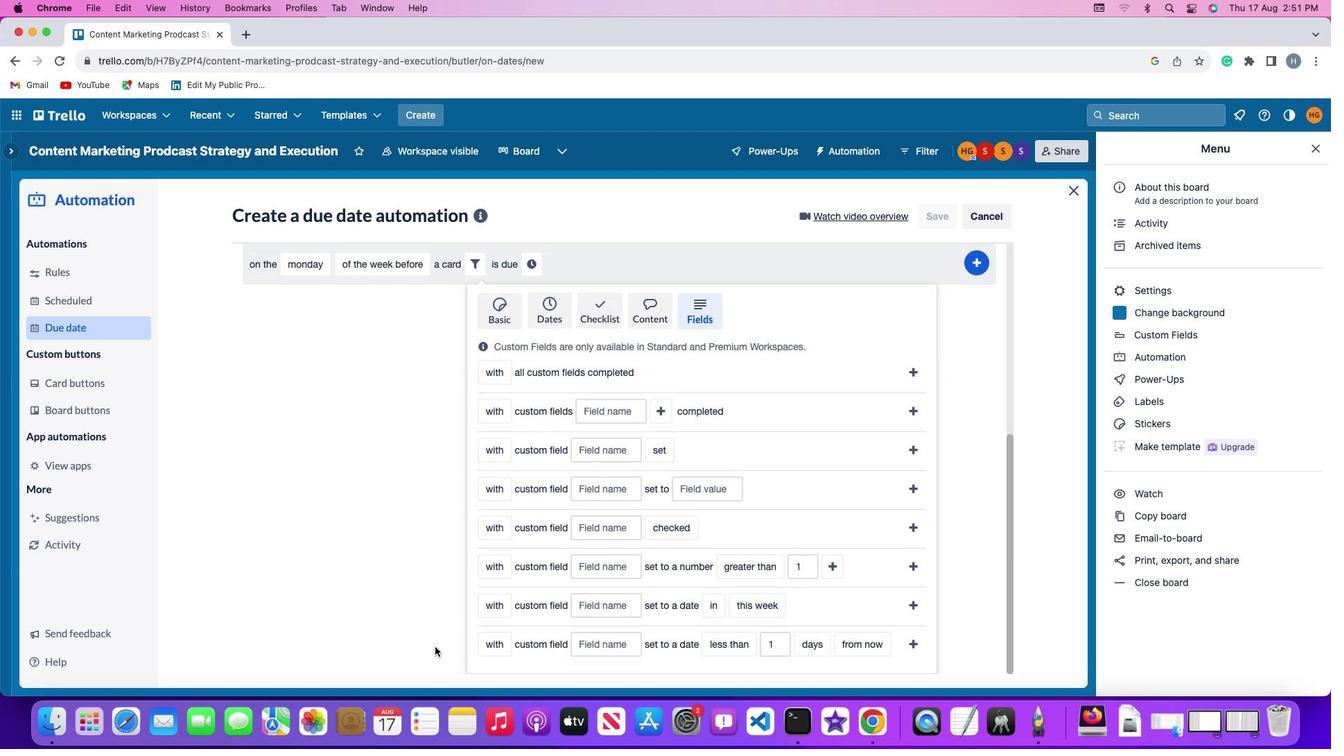 
Action: Mouse scrolled (431, 643) with delta (-3, -5)
Screenshot: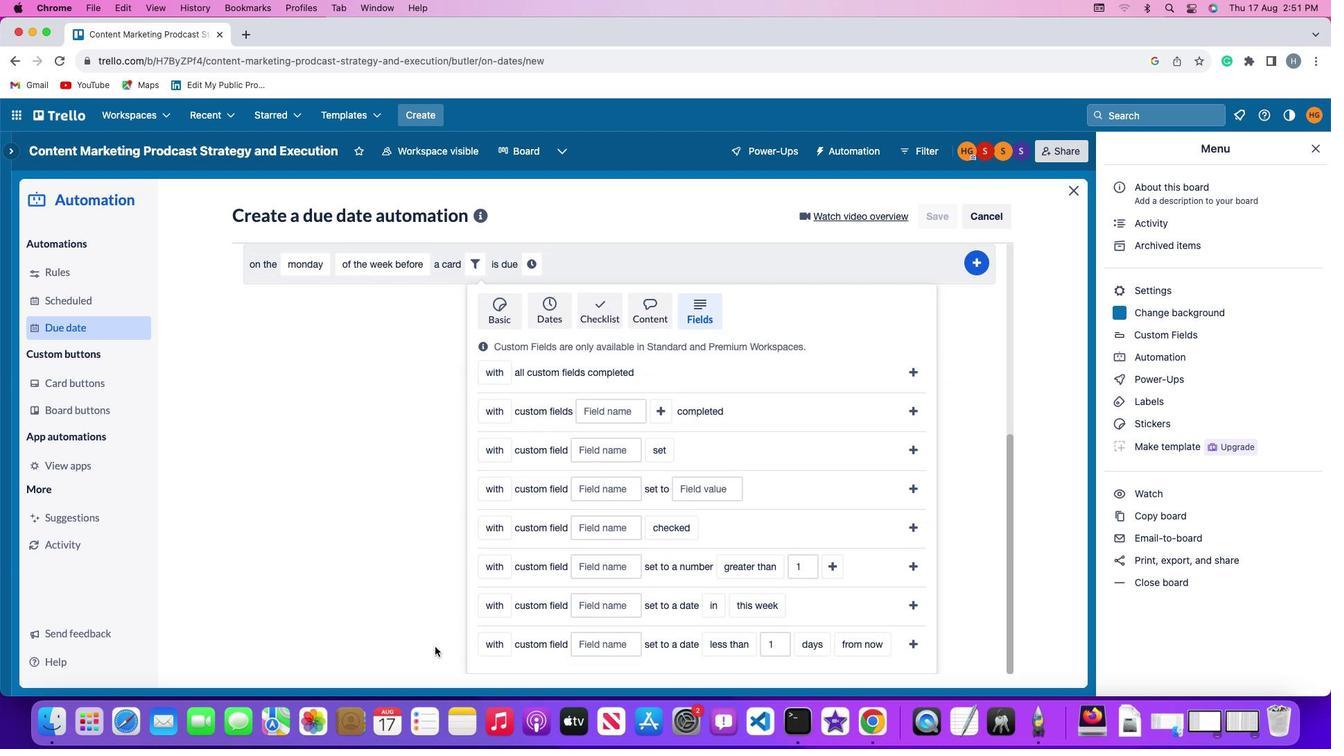 
Action: Mouse scrolled (431, 643) with delta (-3, -6)
Screenshot: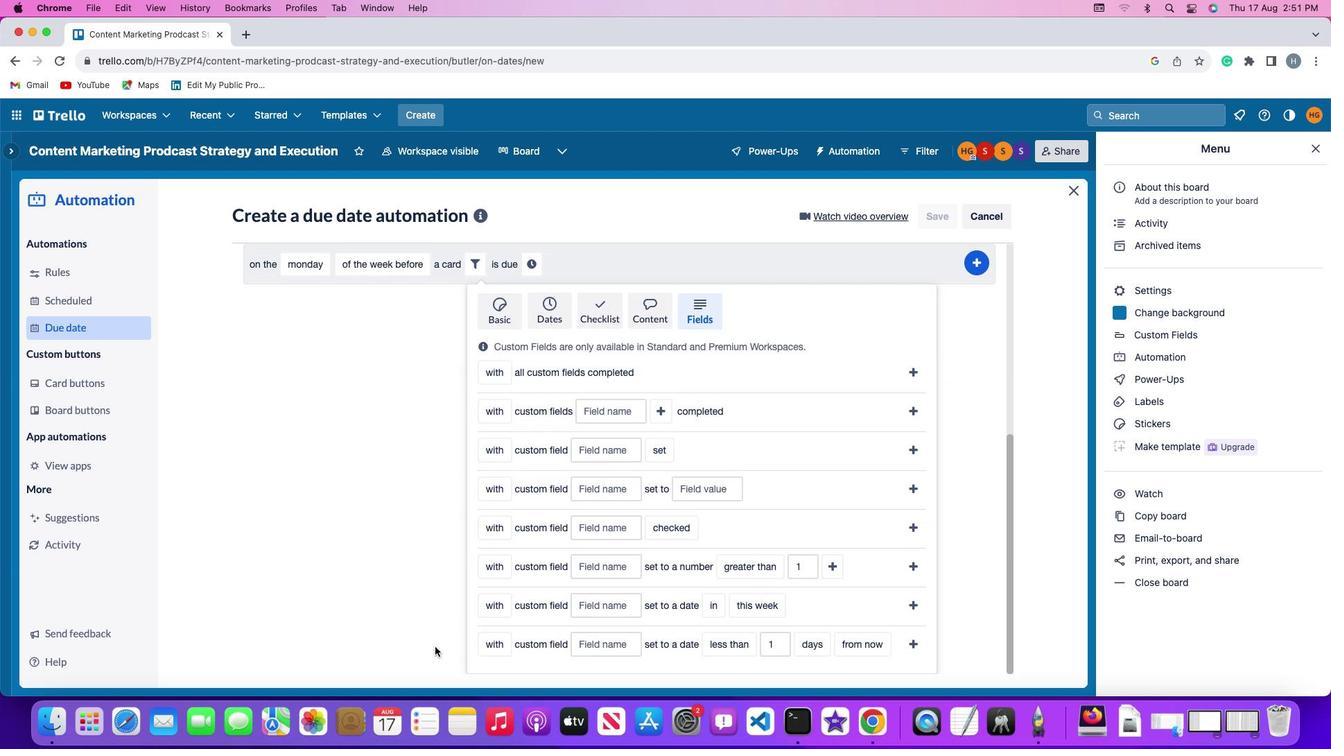 
Action: Mouse moved to (488, 598)
Screenshot: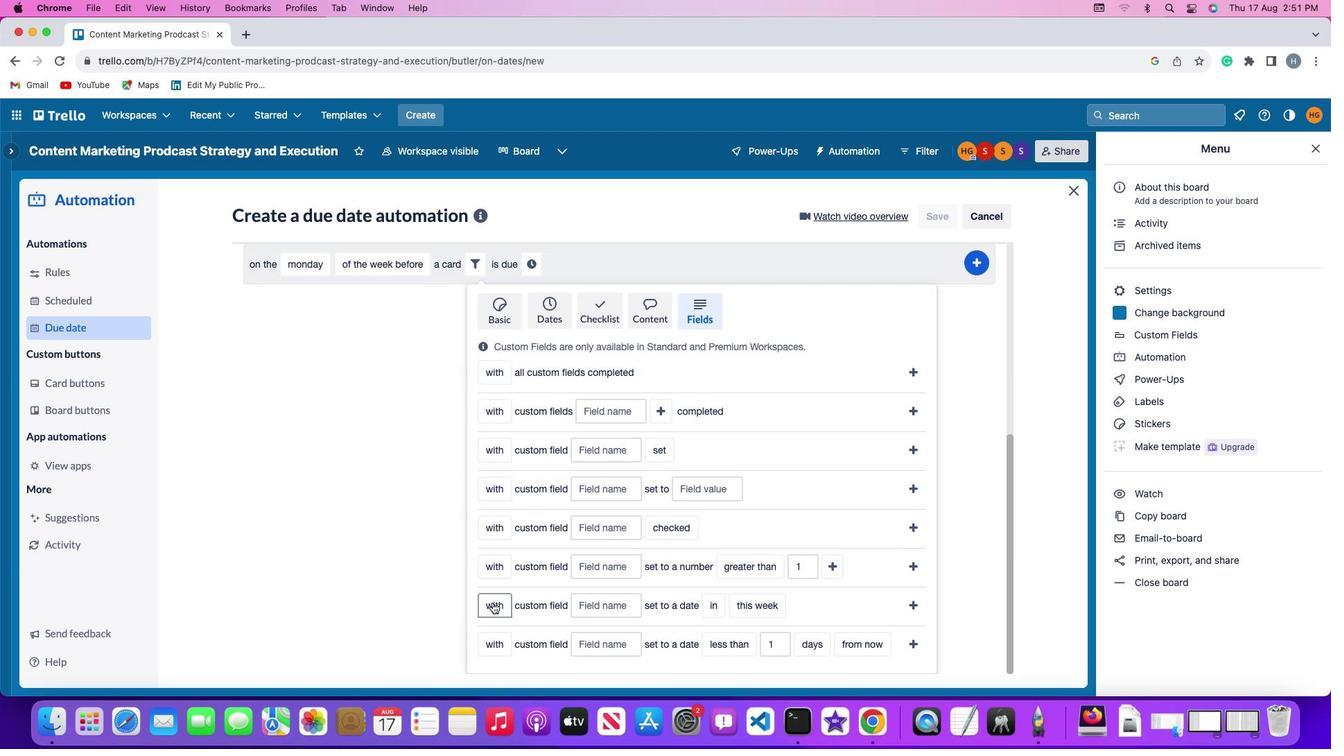 
Action: Mouse pressed left at (488, 598)
Screenshot: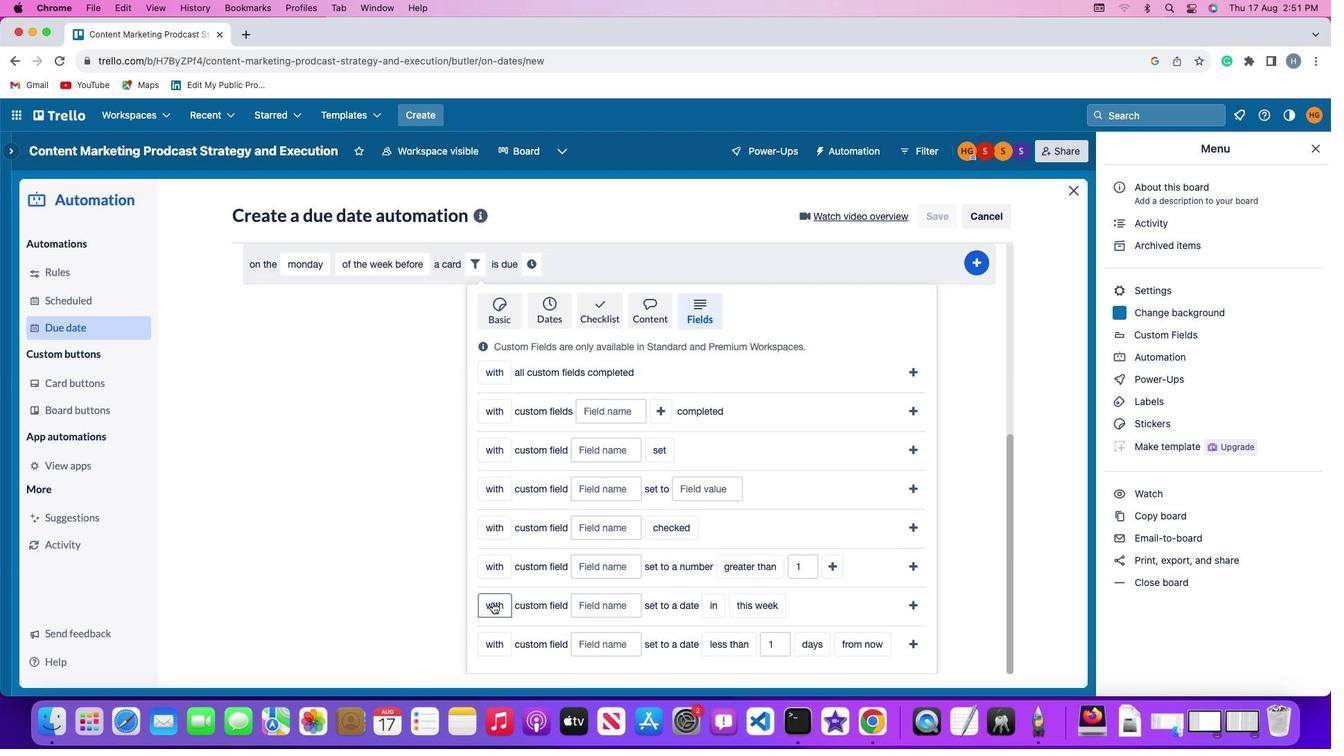 
Action: Mouse moved to (490, 624)
Screenshot: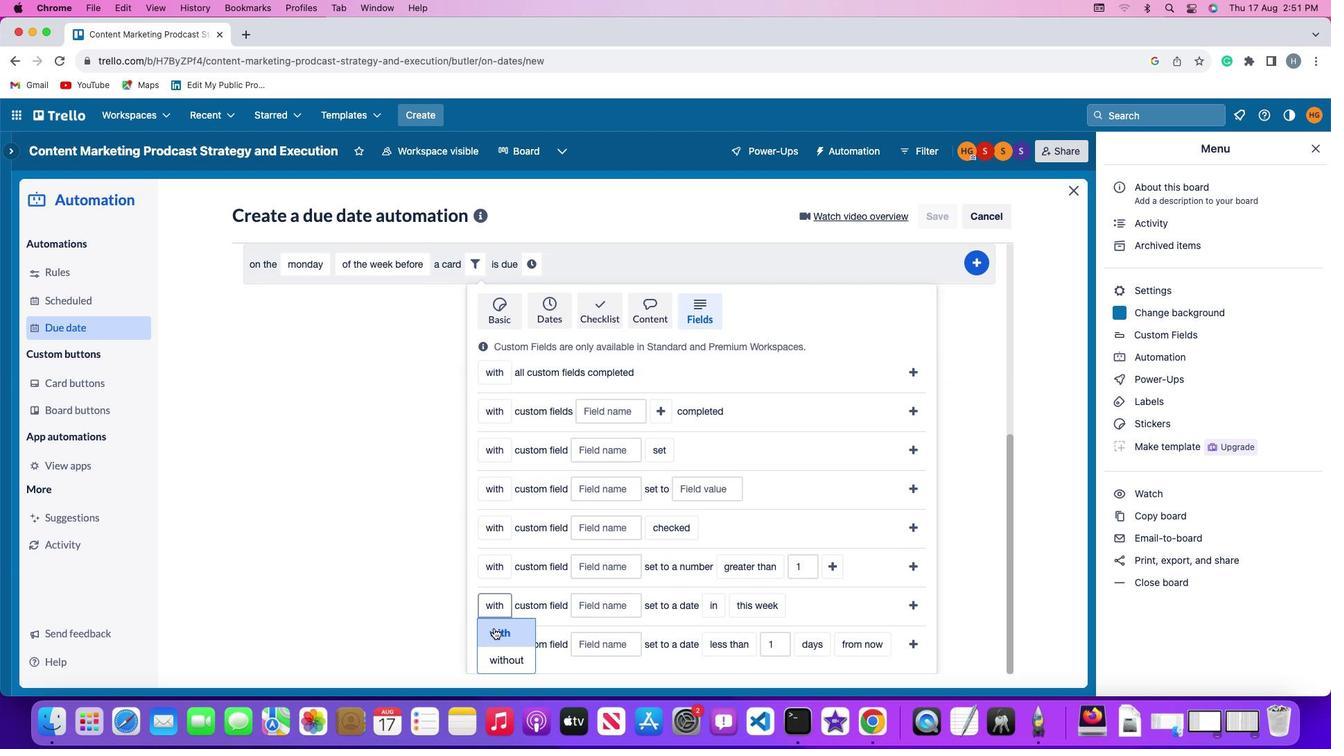 
Action: Mouse pressed left at (490, 624)
Screenshot: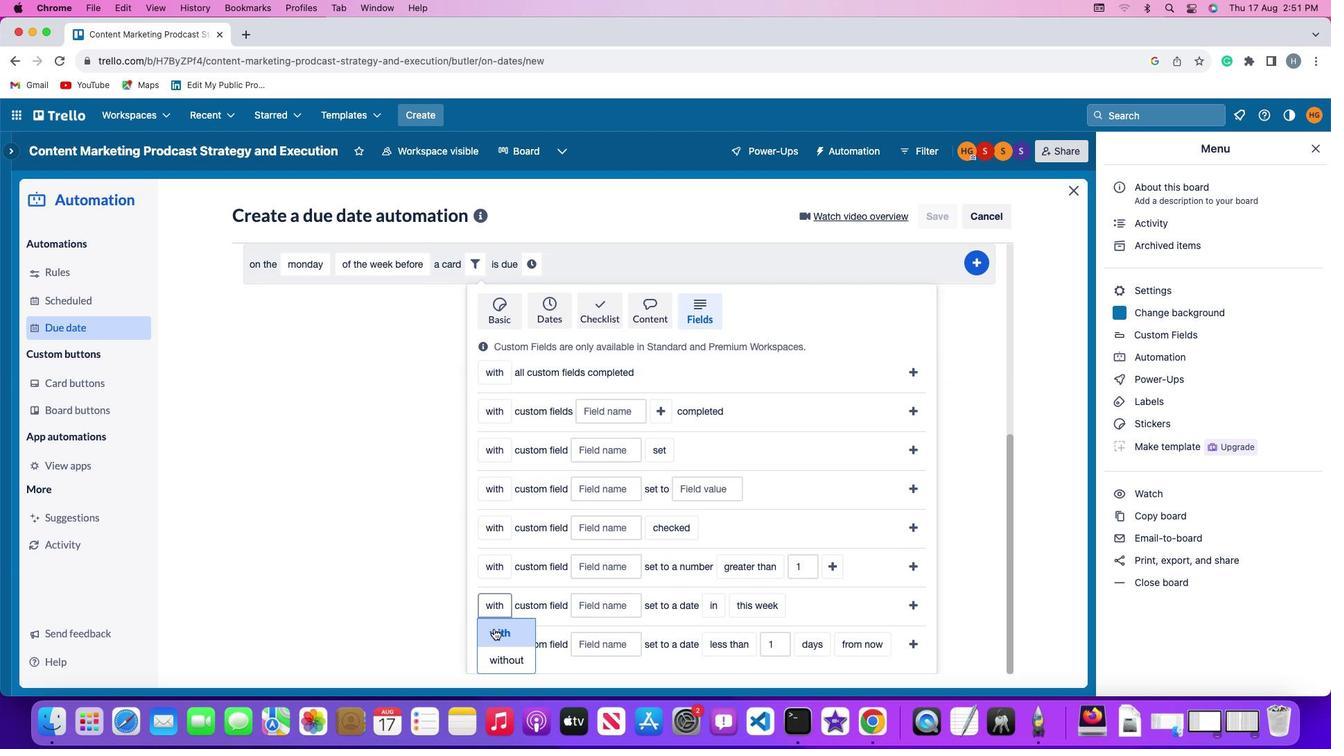 
Action: Mouse moved to (600, 599)
Screenshot: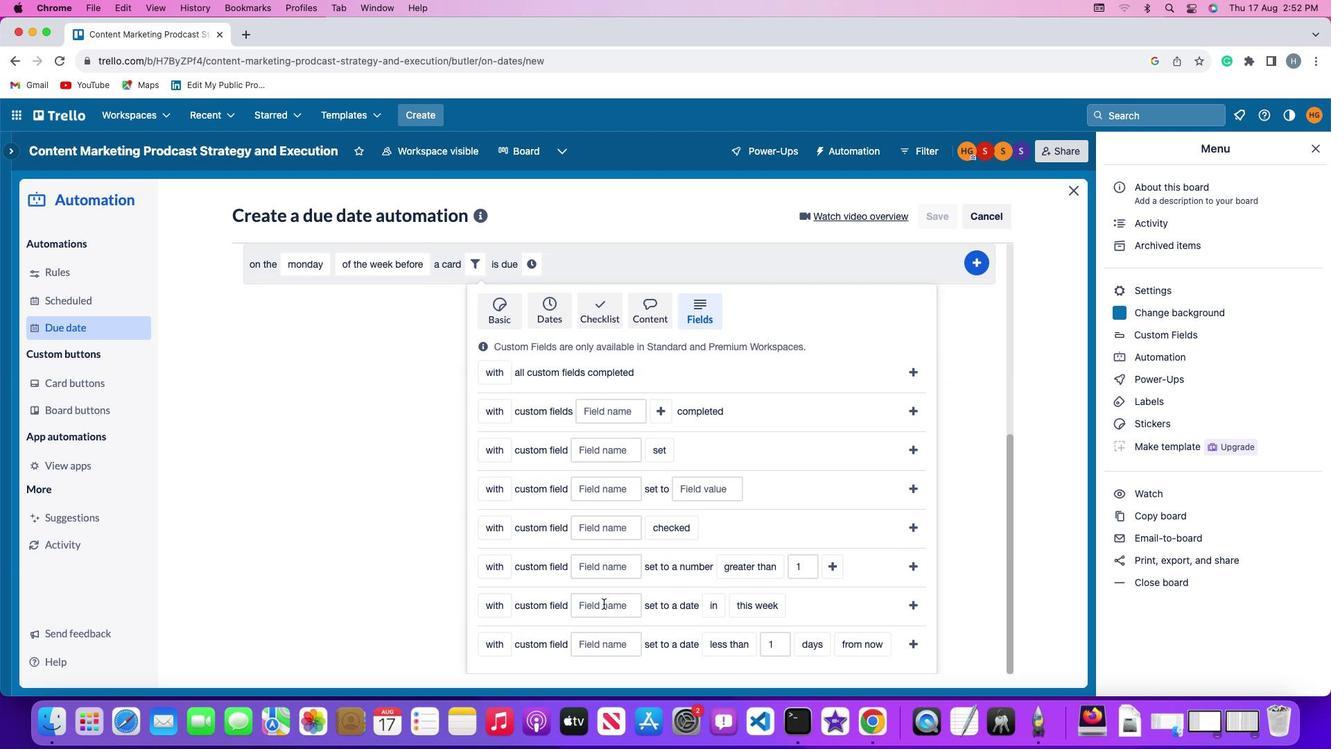 
Action: Mouse pressed left at (600, 599)
Screenshot: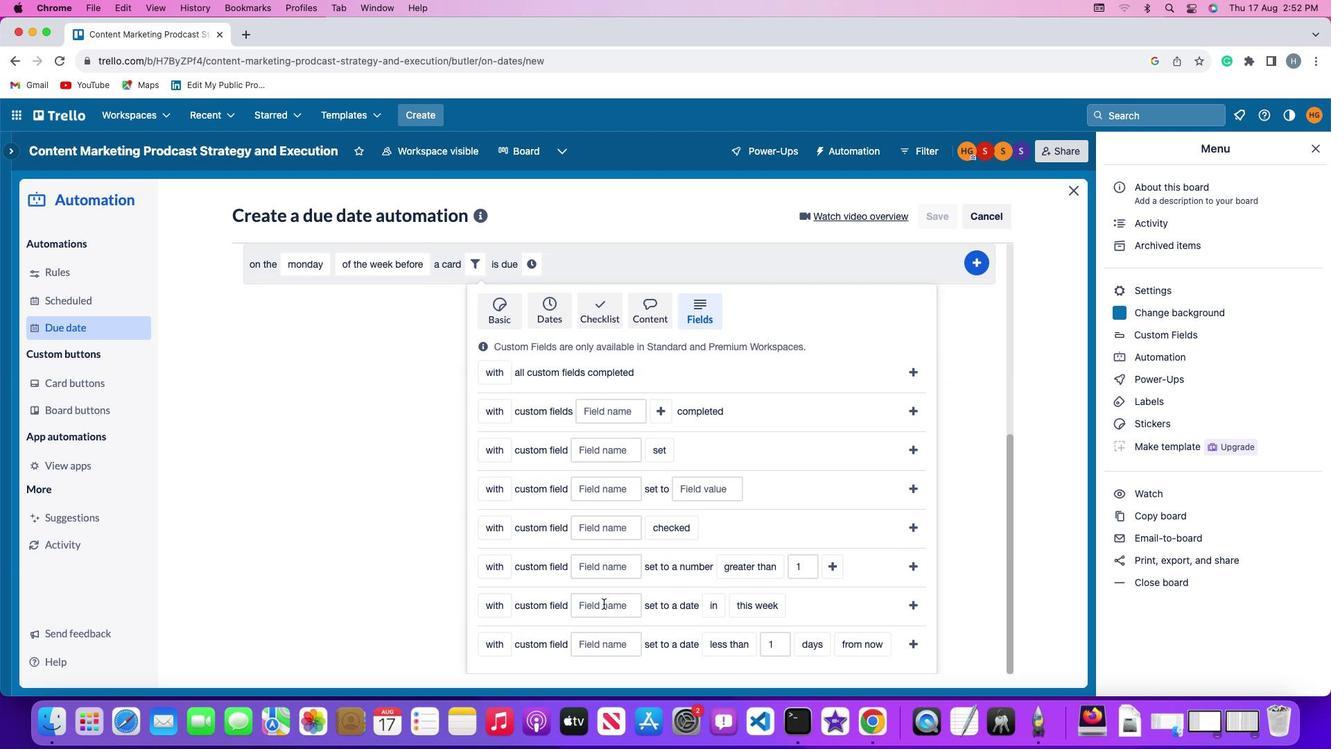
Action: Mouse moved to (601, 598)
Screenshot: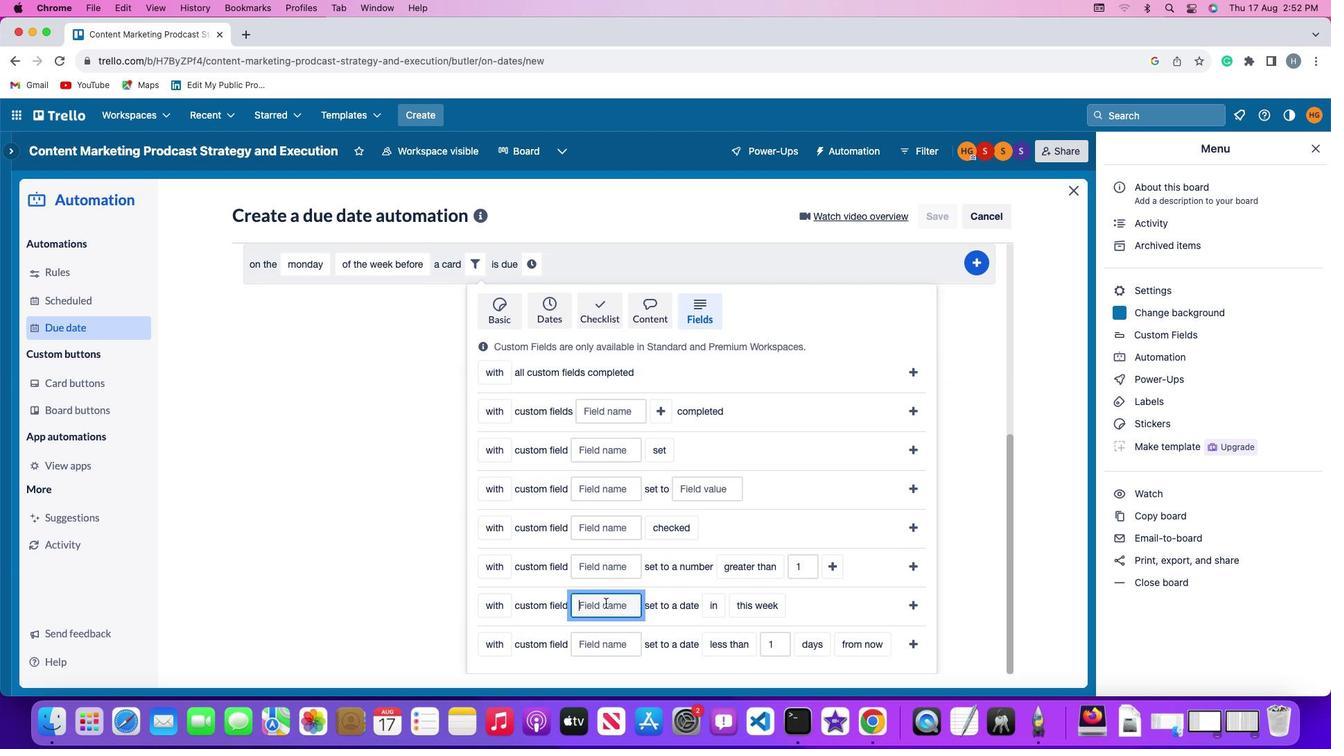 
Action: Key pressed Key.shift'R''e''s''u''m''e'
Screenshot: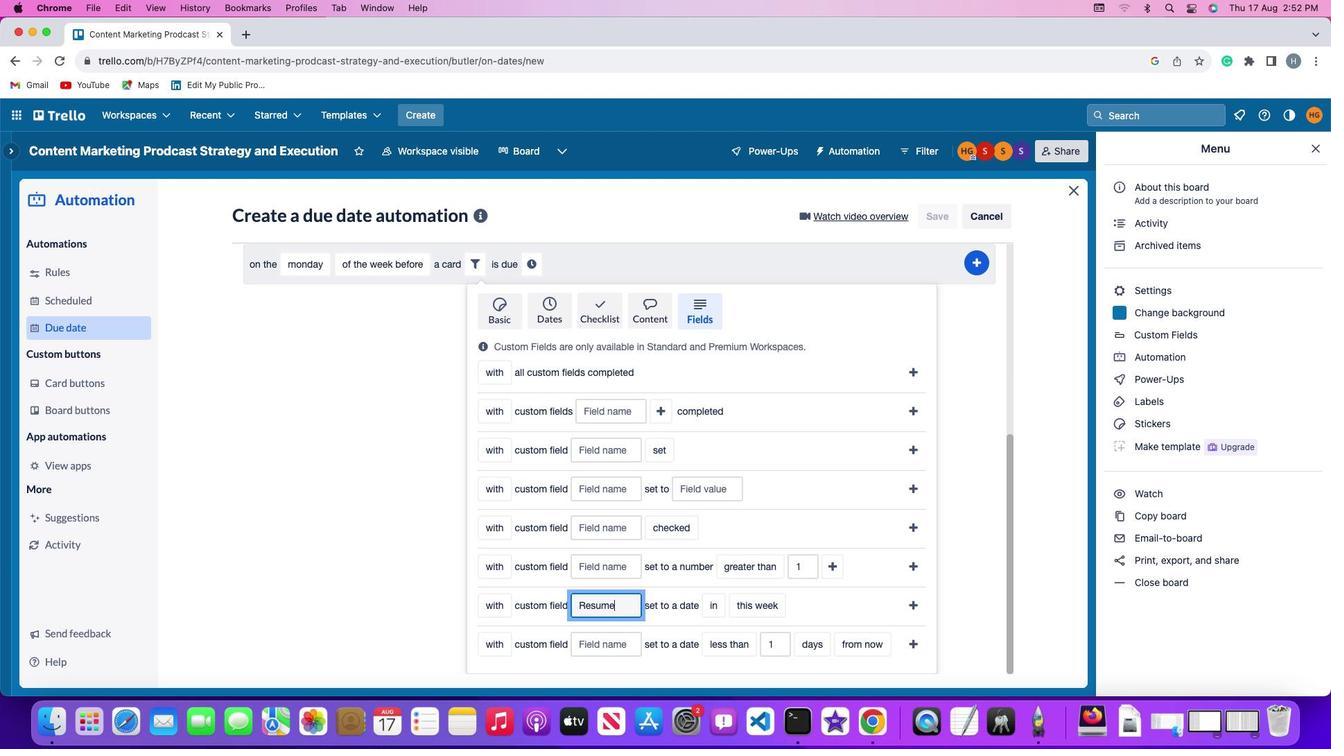 
Action: Mouse moved to (716, 595)
Screenshot: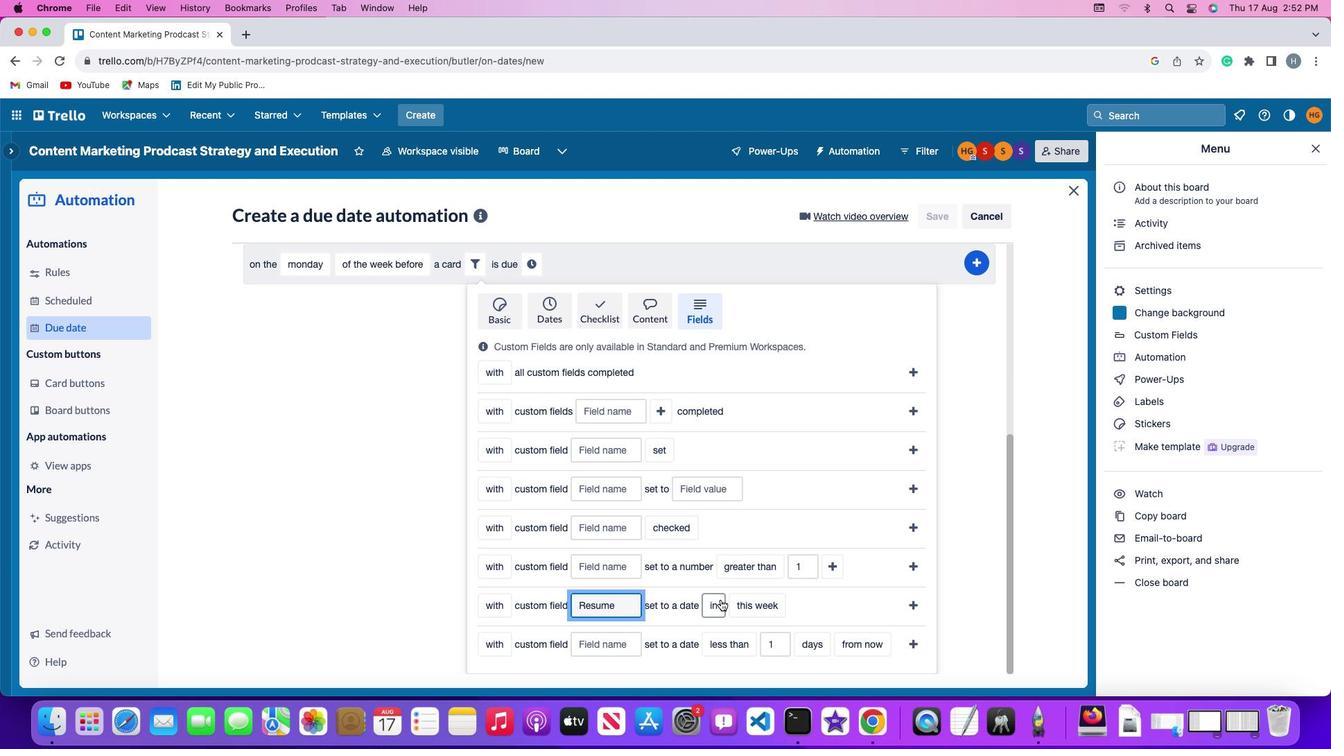 
Action: Mouse pressed left at (716, 595)
Screenshot: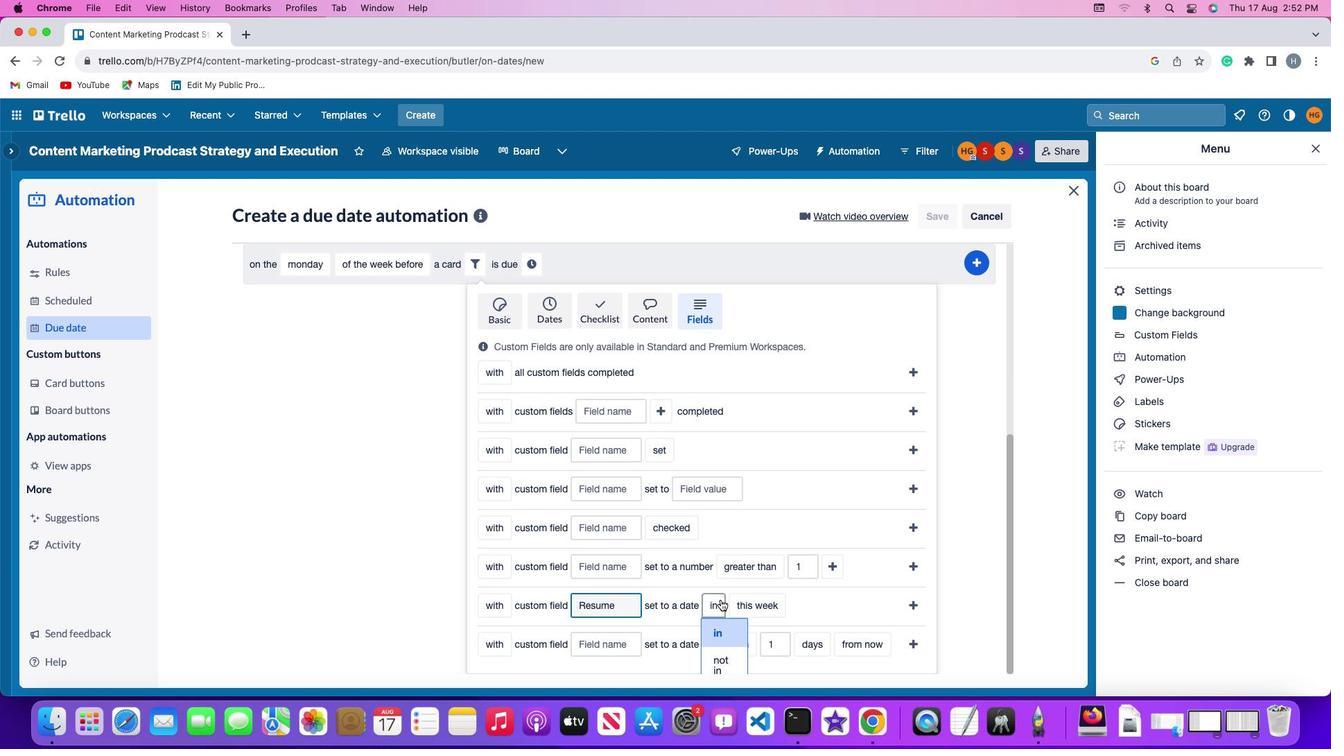 
Action: Mouse moved to (720, 656)
Screenshot: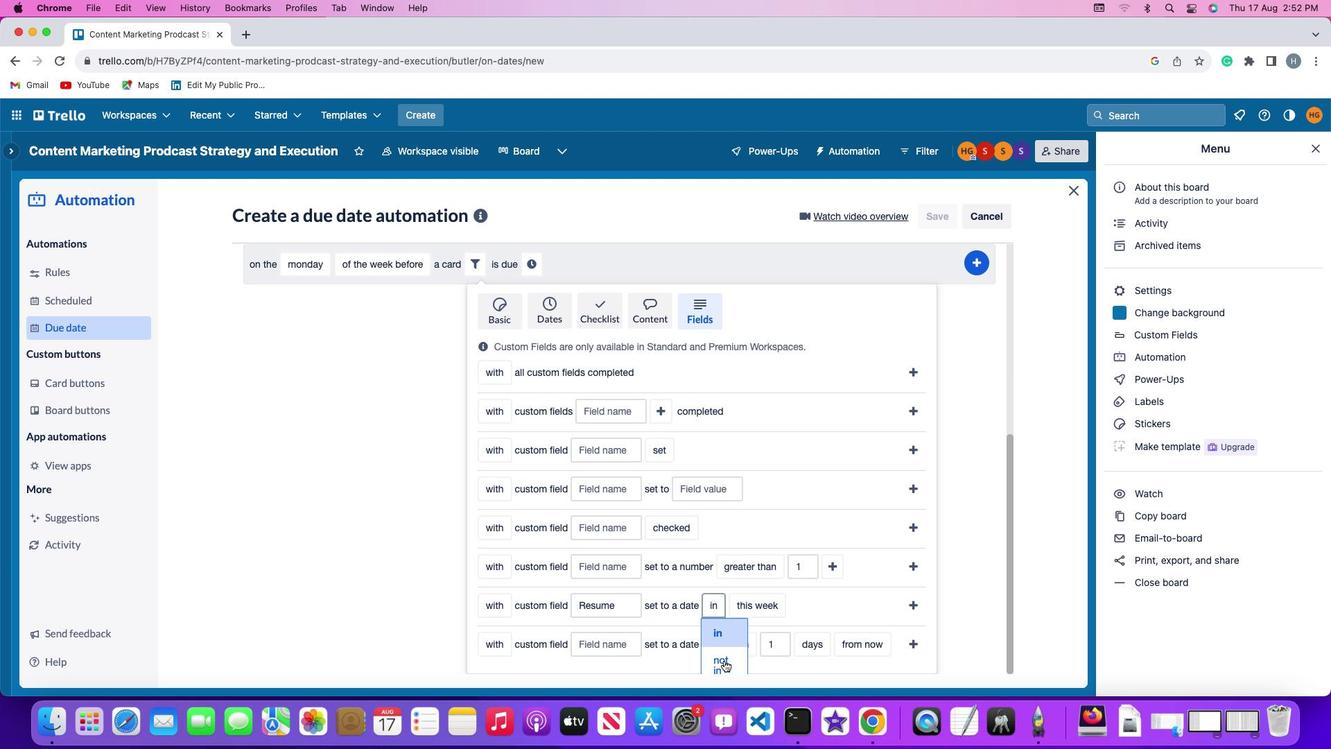 
Action: Mouse pressed left at (720, 656)
Screenshot: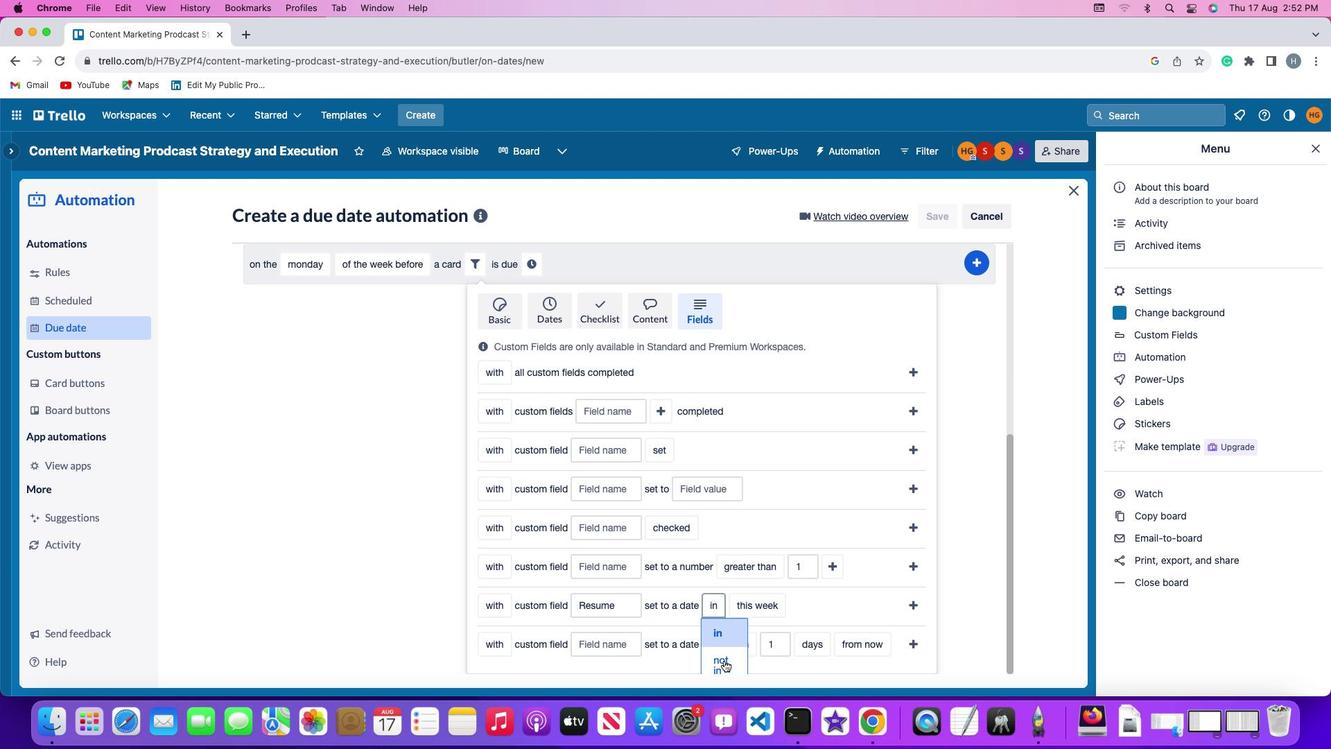 
Action: Mouse moved to (755, 608)
Screenshot: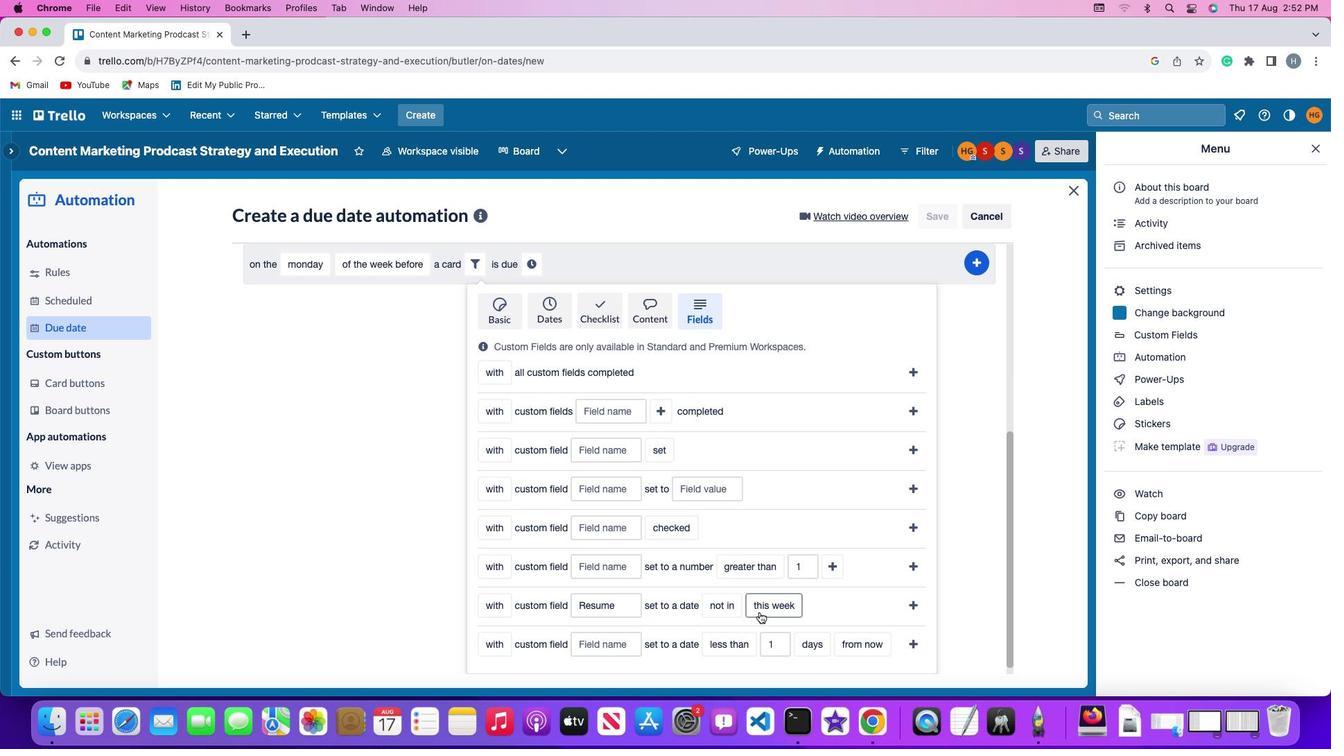 
Action: Mouse pressed left at (755, 608)
Screenshot: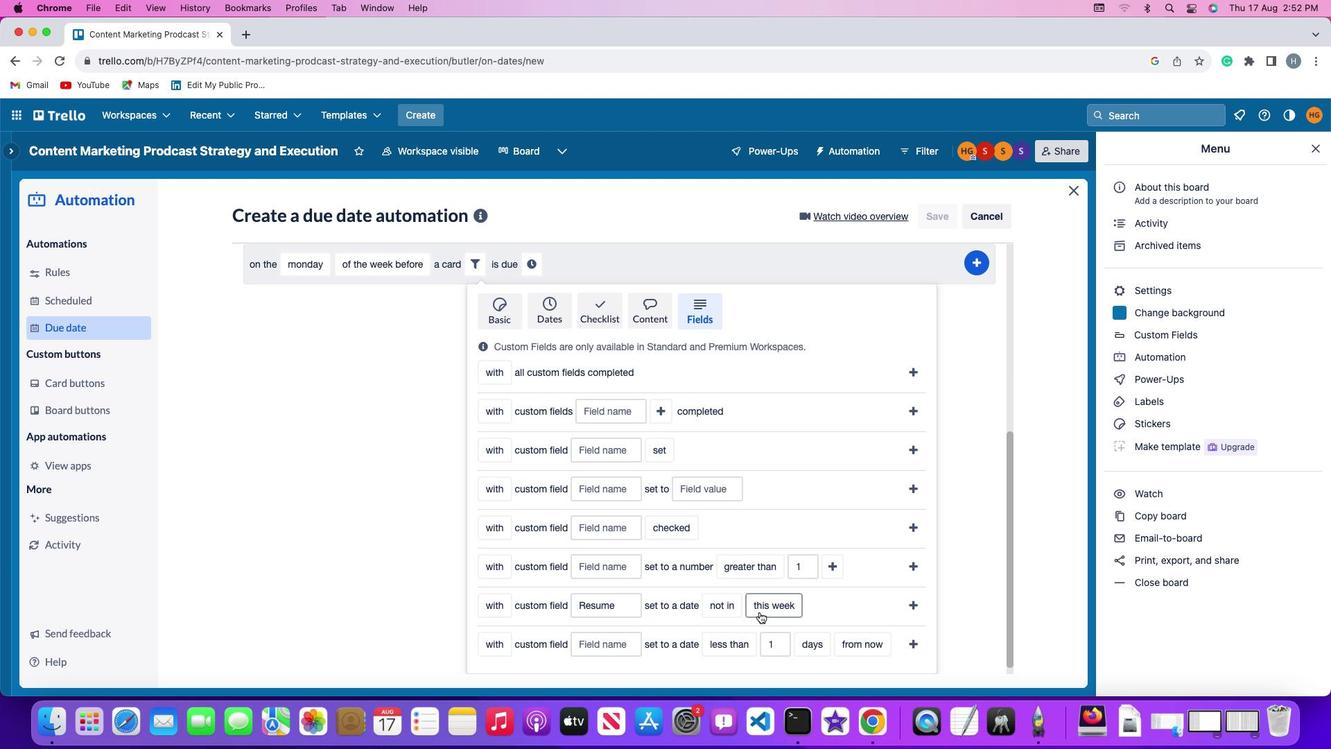 
Action: Mouse moved to (761, 650)
Screenshot: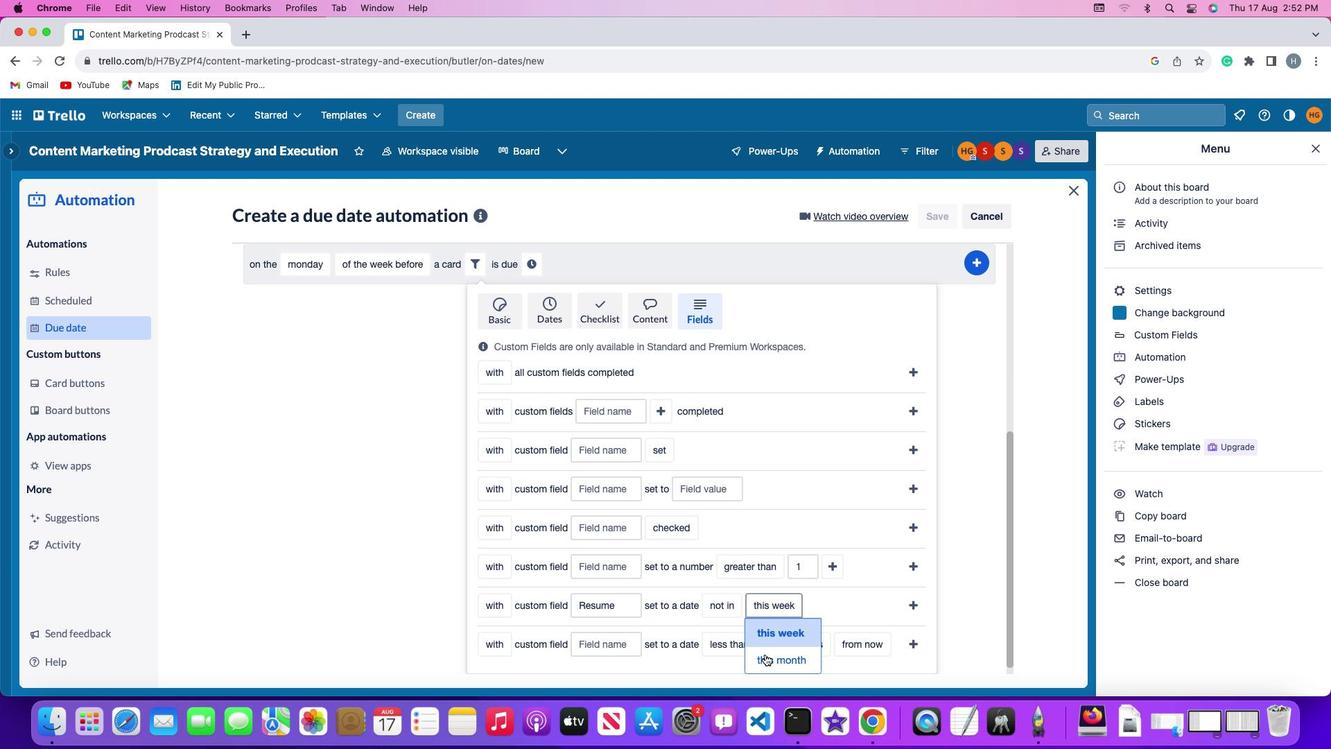 
Action: Mouse pressed left at (761, 650)
Screenshot: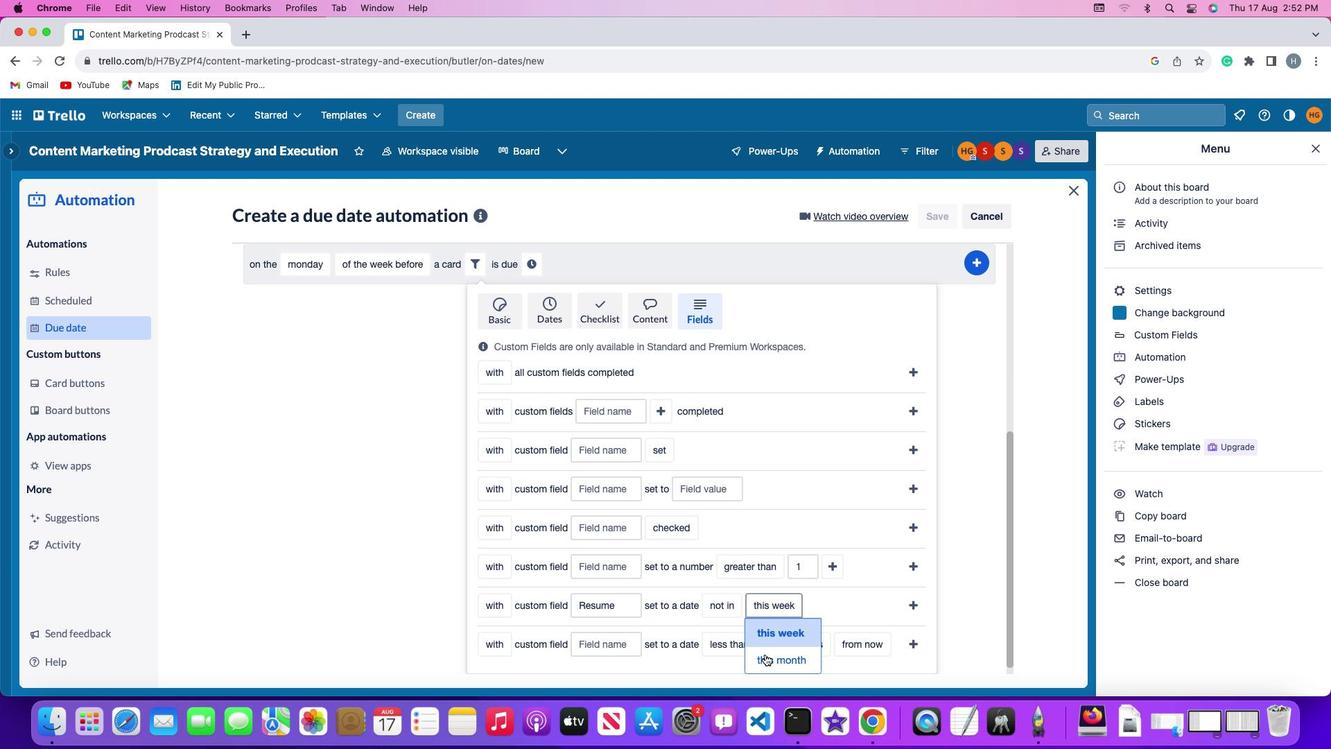 
Action: Mouse moved to (905, 600)
Screenshot: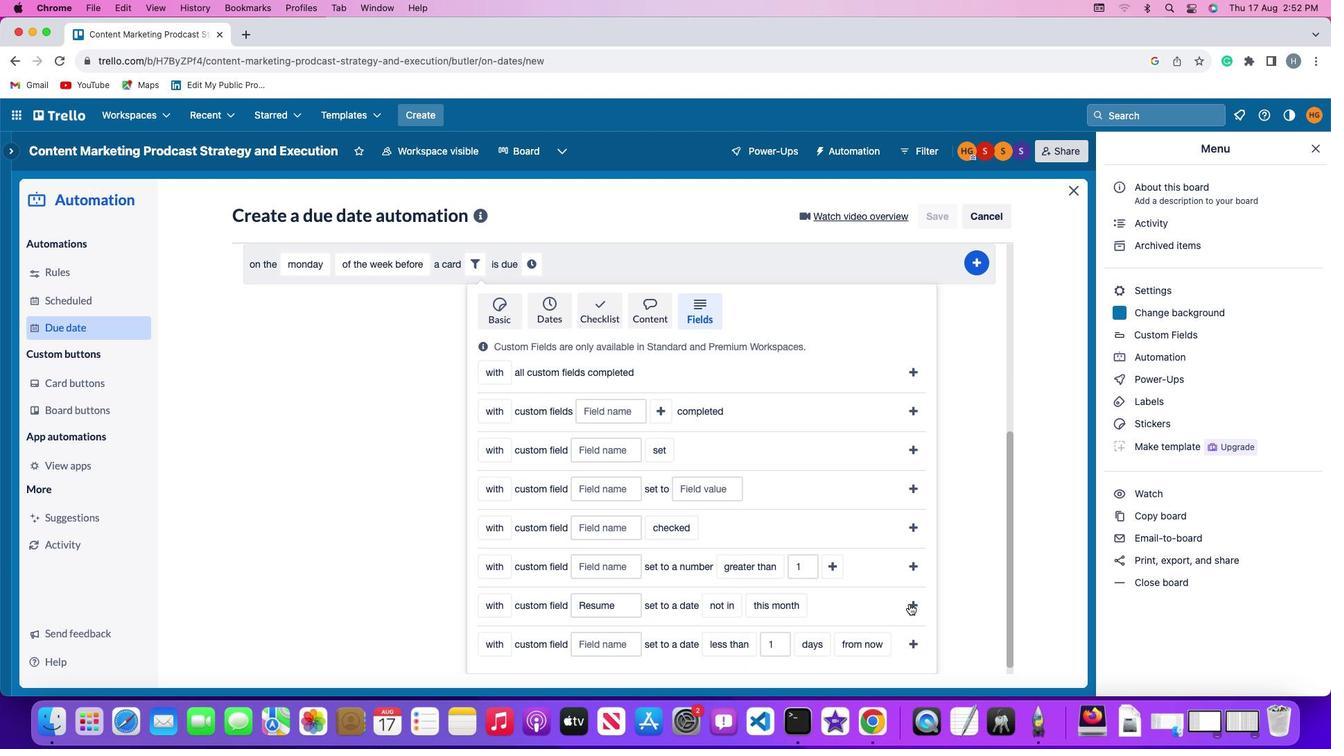 
Action: Mouse pressed left at (905, 600)
Screenshot: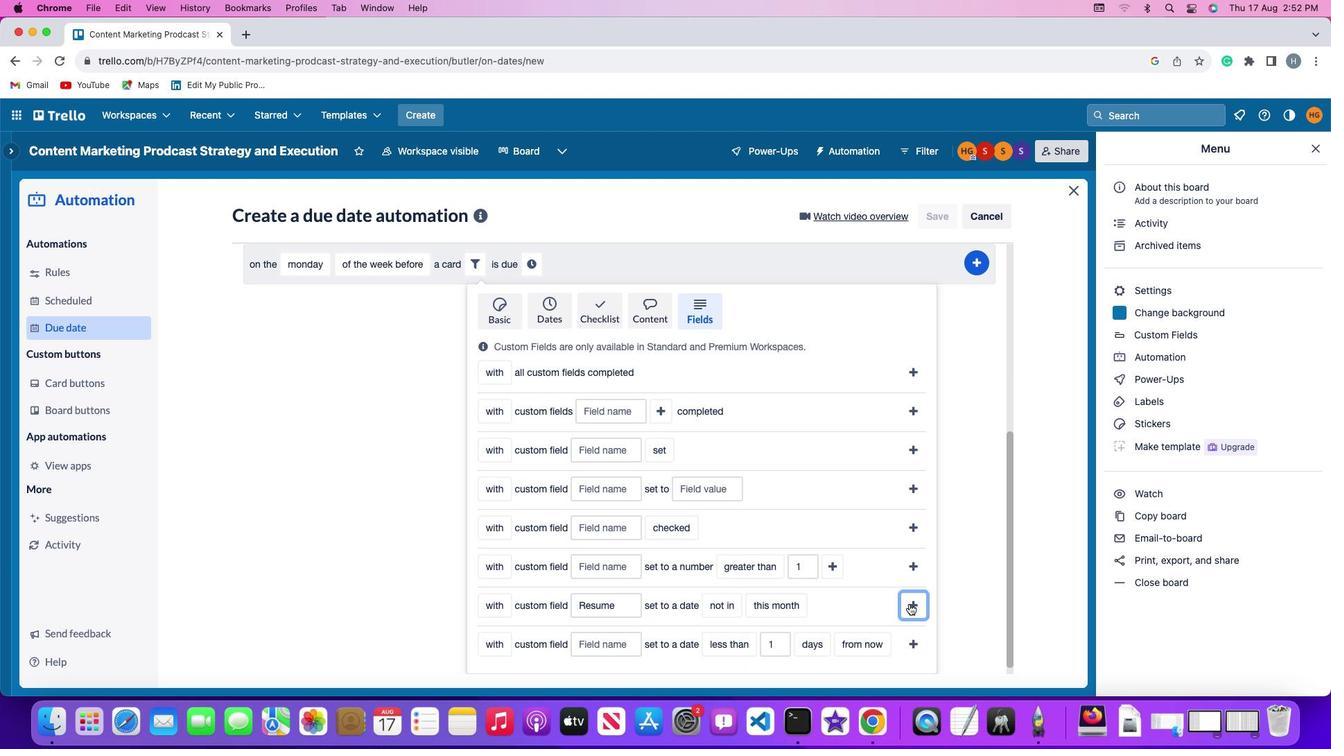 
Action: Mouse moved to (815, 603)
Screenshot: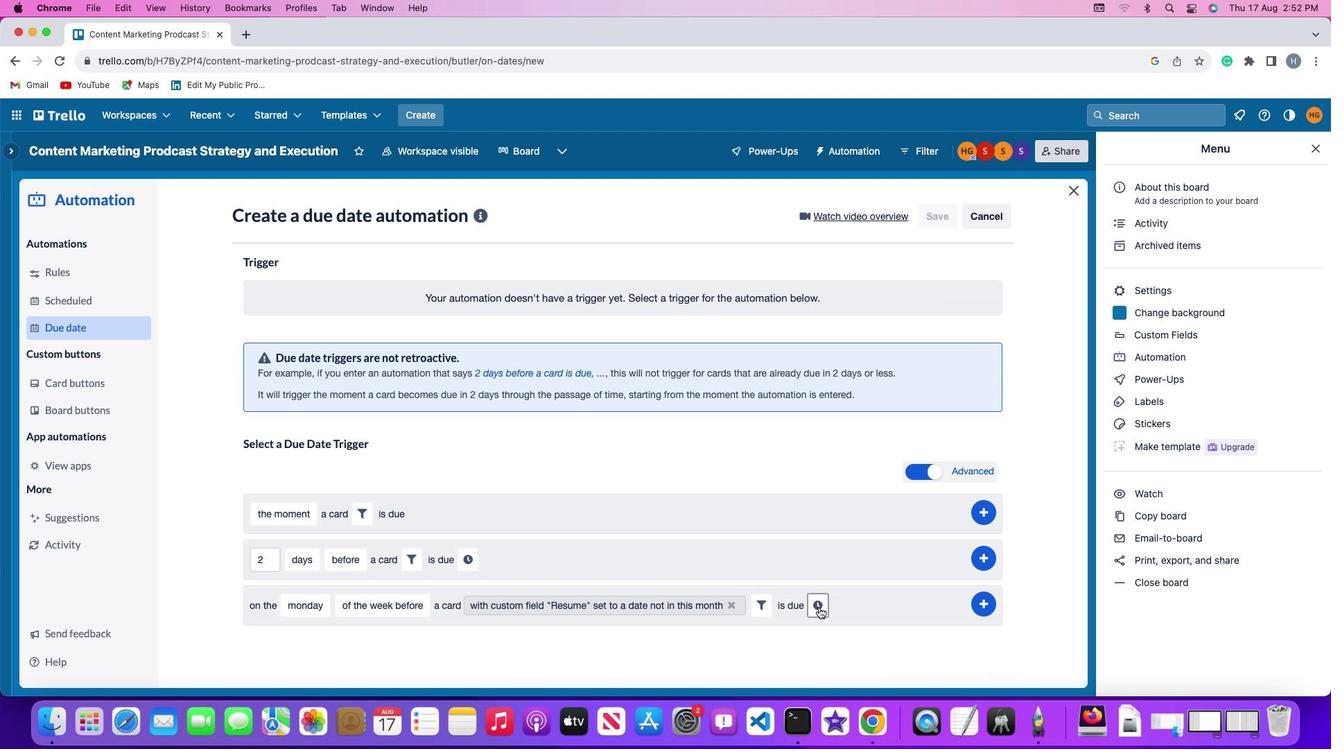 
Action: Mouse pressed left at (815, 603)
Screenshot: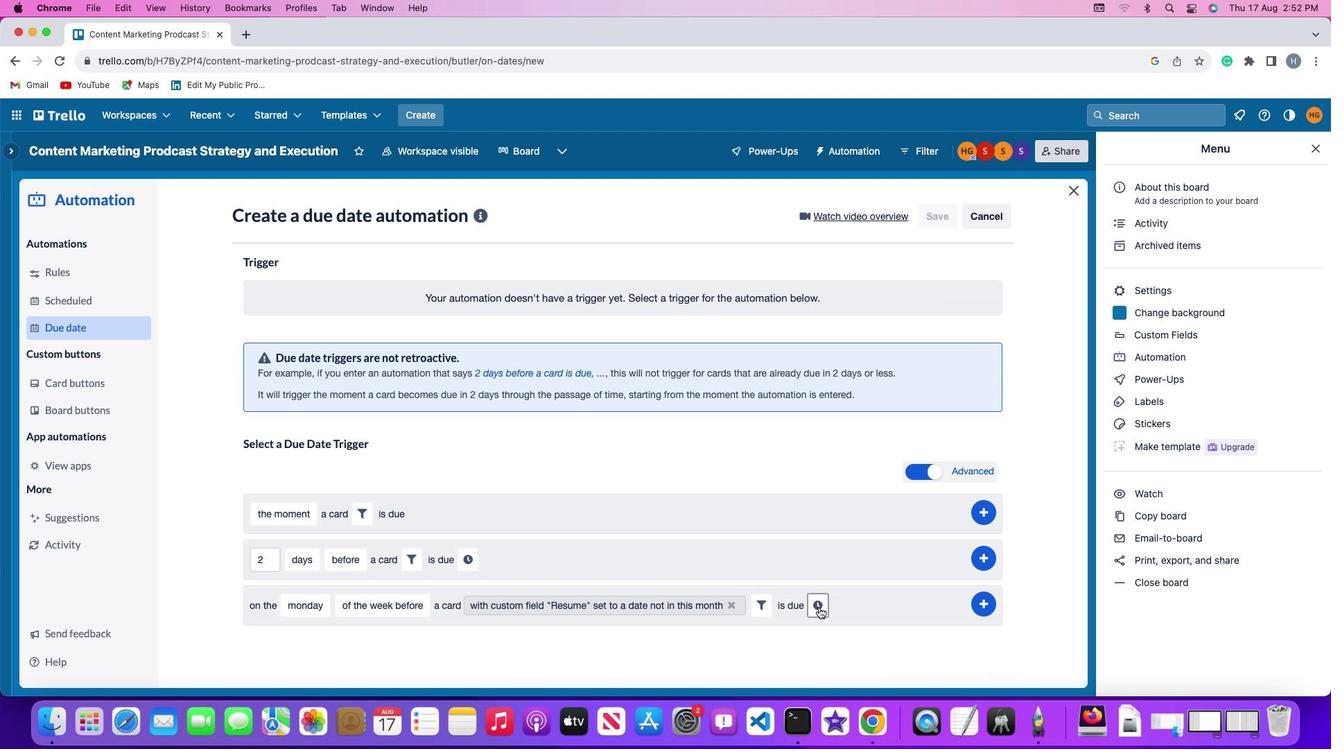 
Action: Mouse moved to (840, 607)
Screenshot: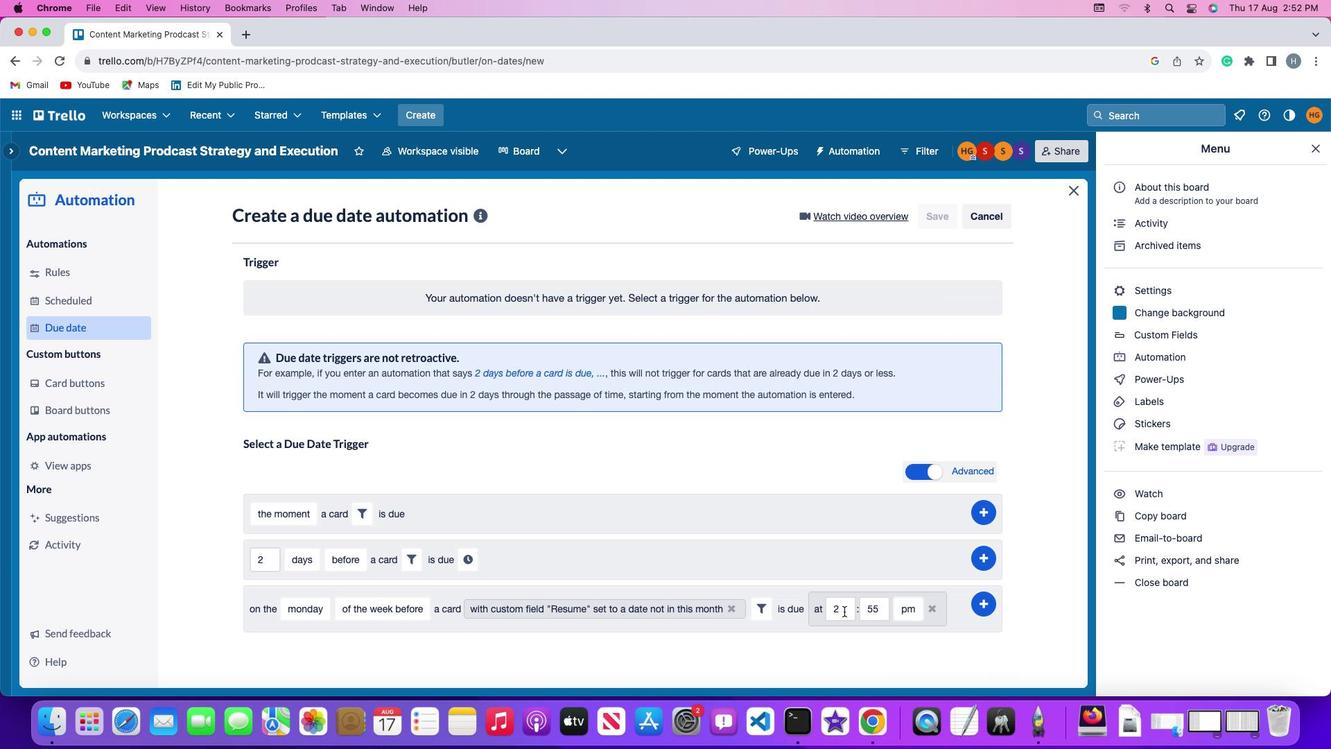 
Action: Mouse pressed left at (840, 607)
Screenshot: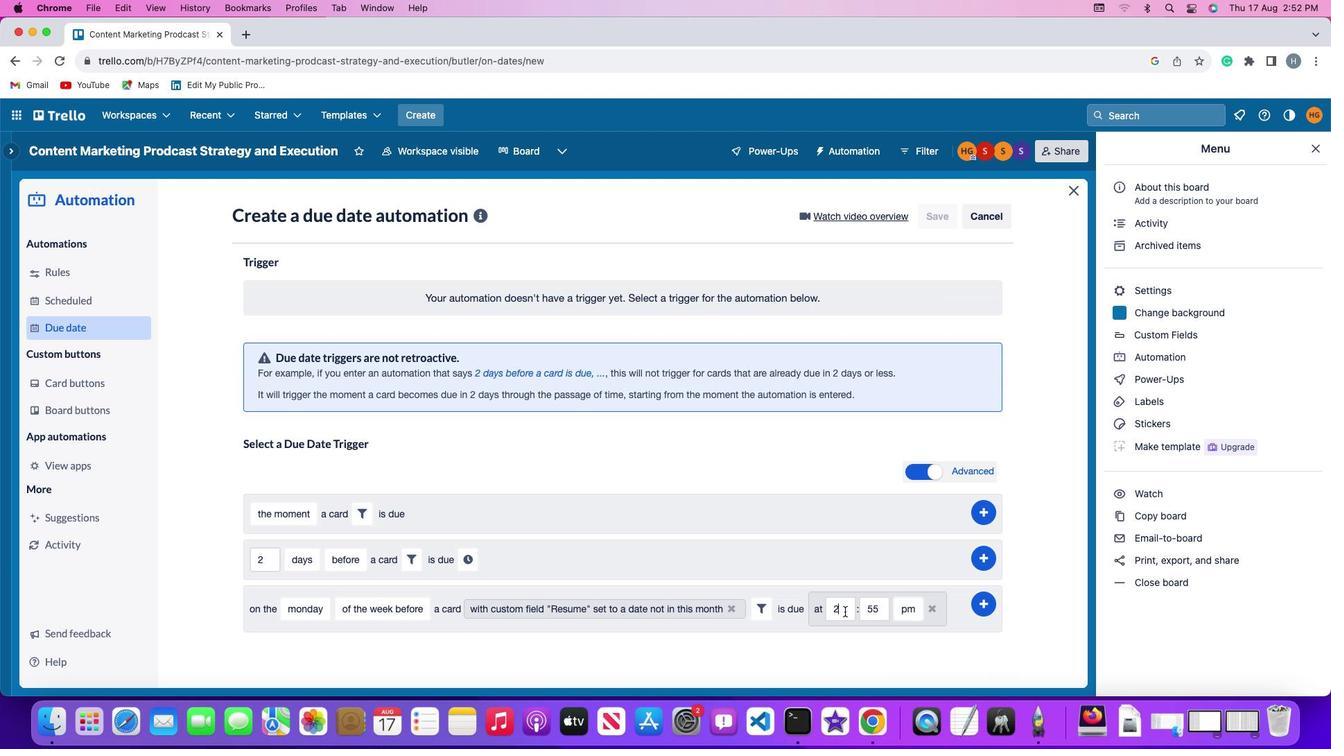 
Action: Mouse moved to (840, 607)
Screenshot: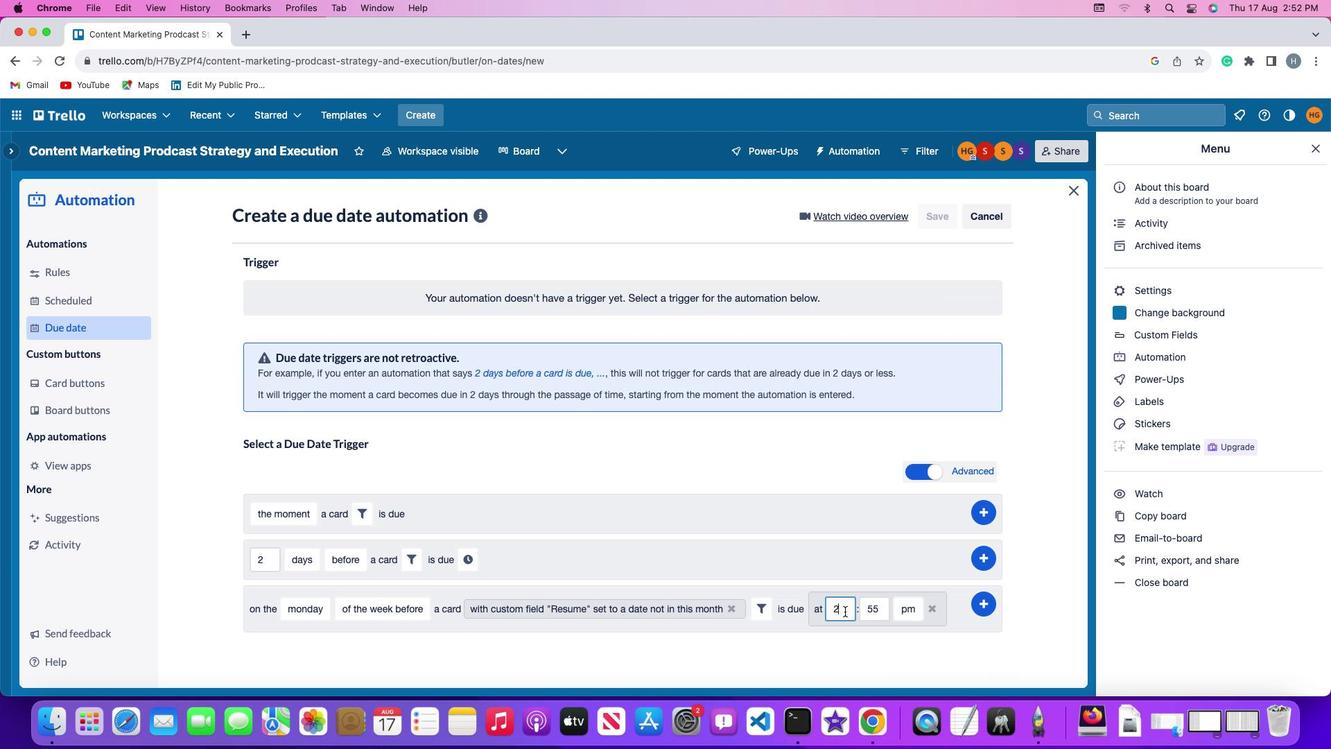 
Action: Key pressed Key.backspace'1''1'
Screenshot: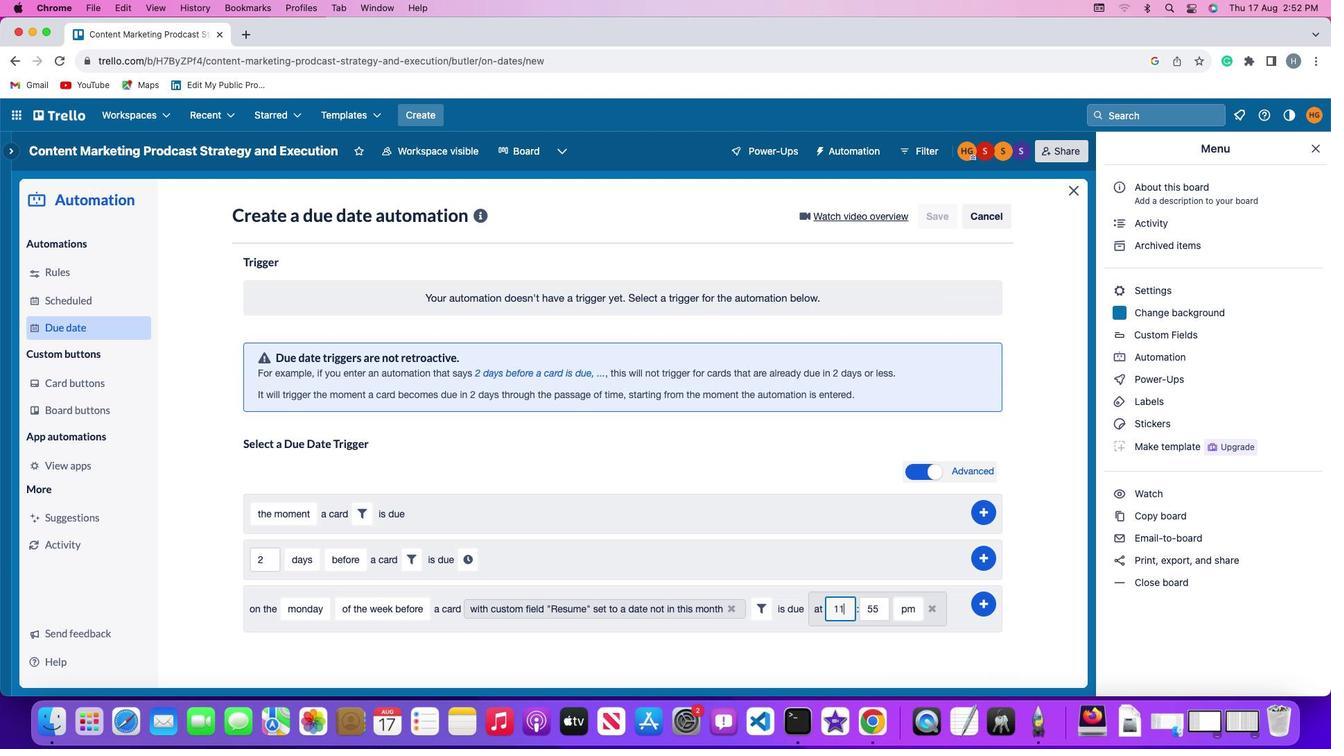 
Action: Mouse moved to (881, 606)
Screenshot: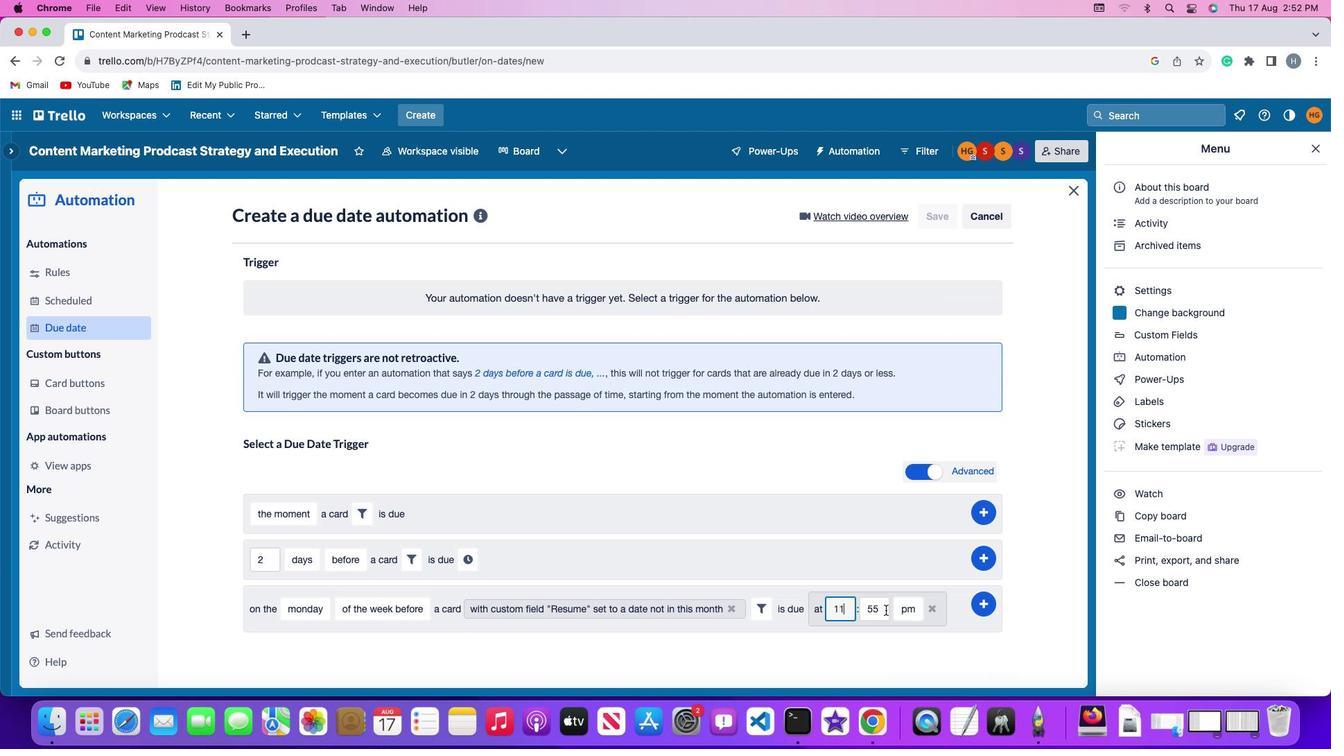 
Action: Mouse pressed left at (881, 606)
Screenshot: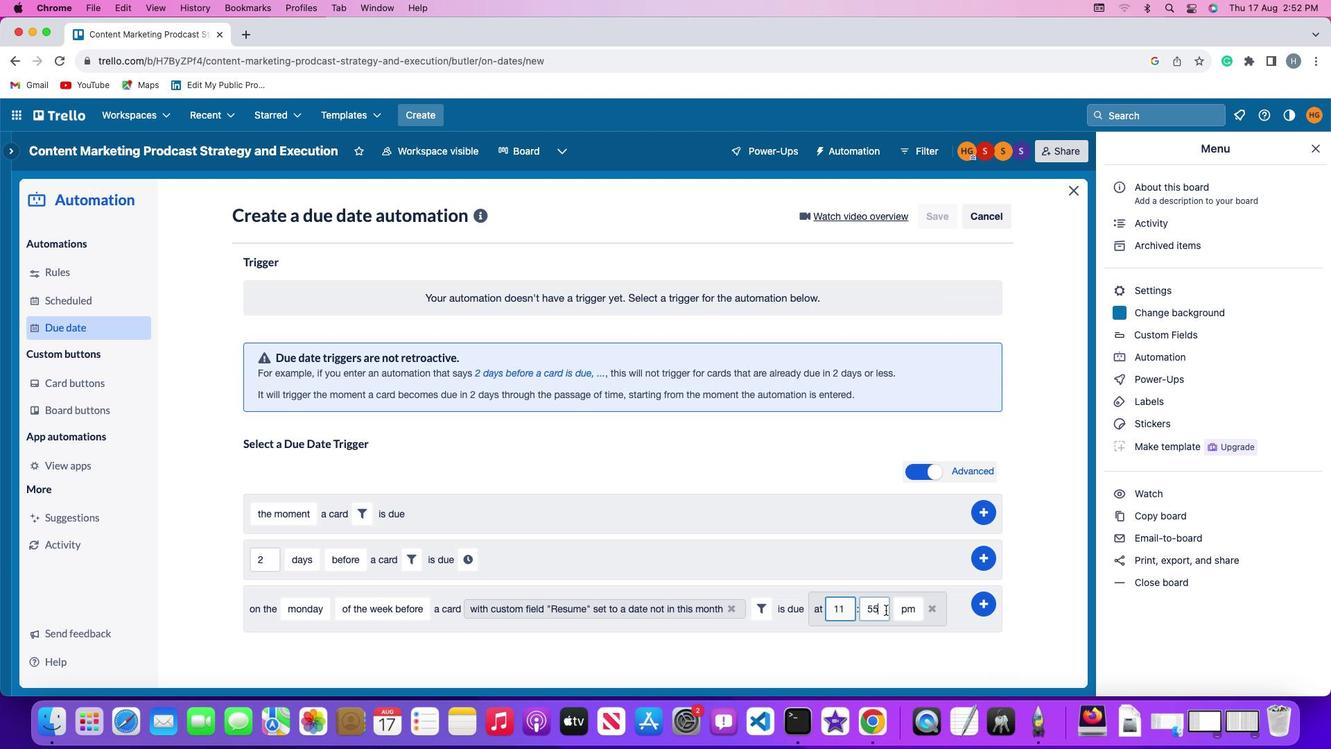 
Action: Key pressed Key.backspaceKey.backspace'0''0'
Screenshot: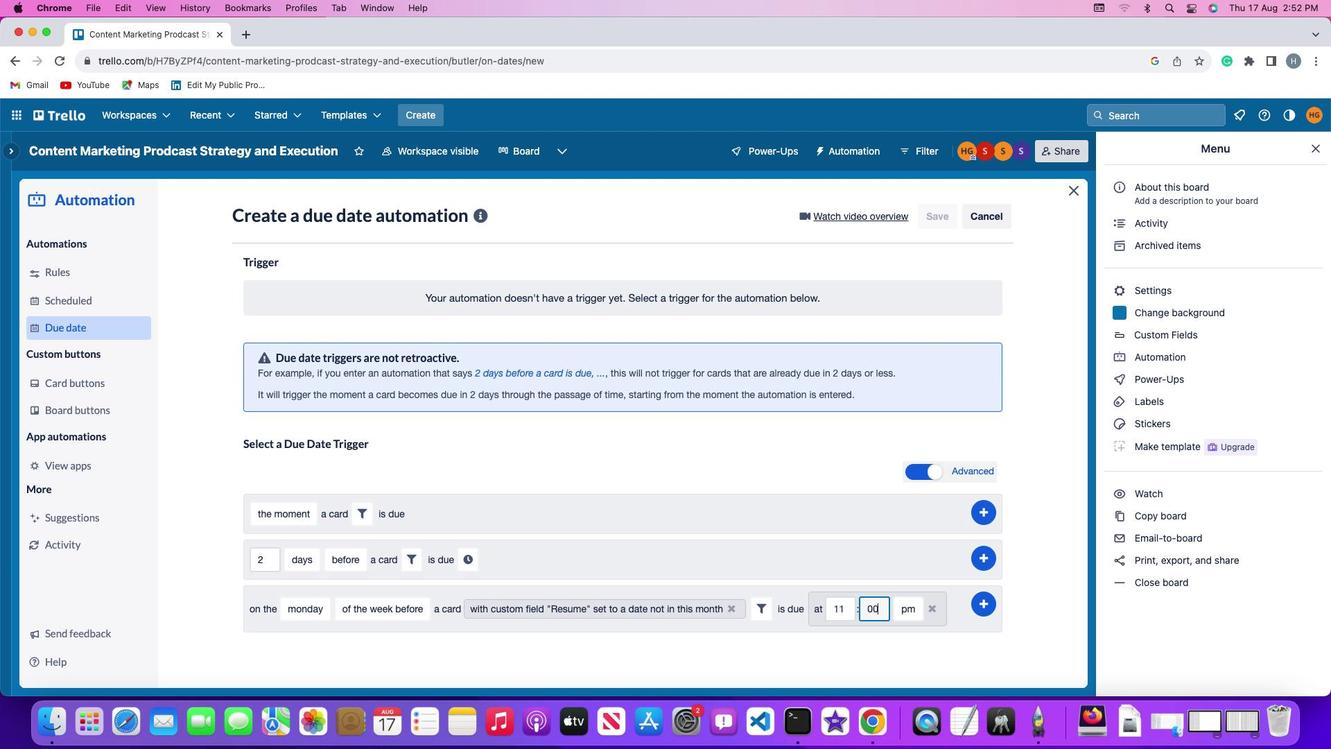 
Action: Mouse moved to (913, 606)
Screenshot: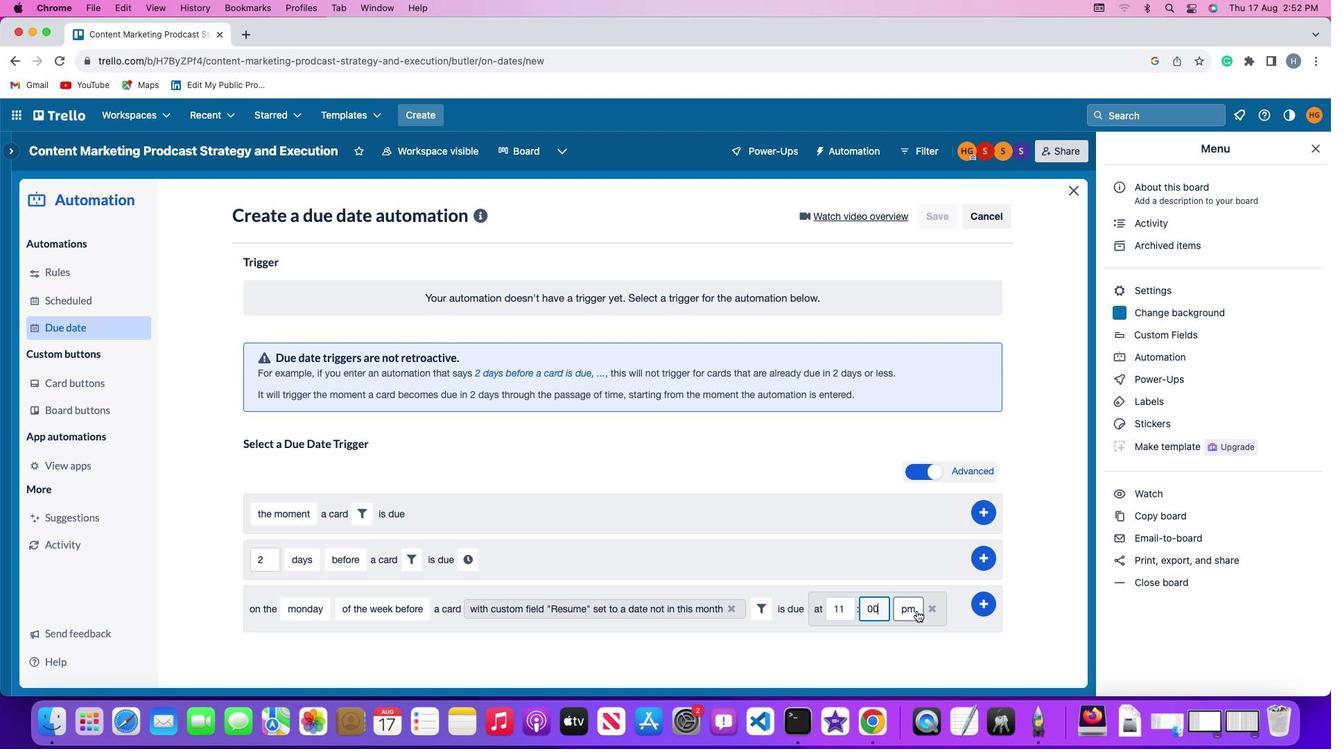 
Action: Mouse pressed left at (913, 606)
Screenshot: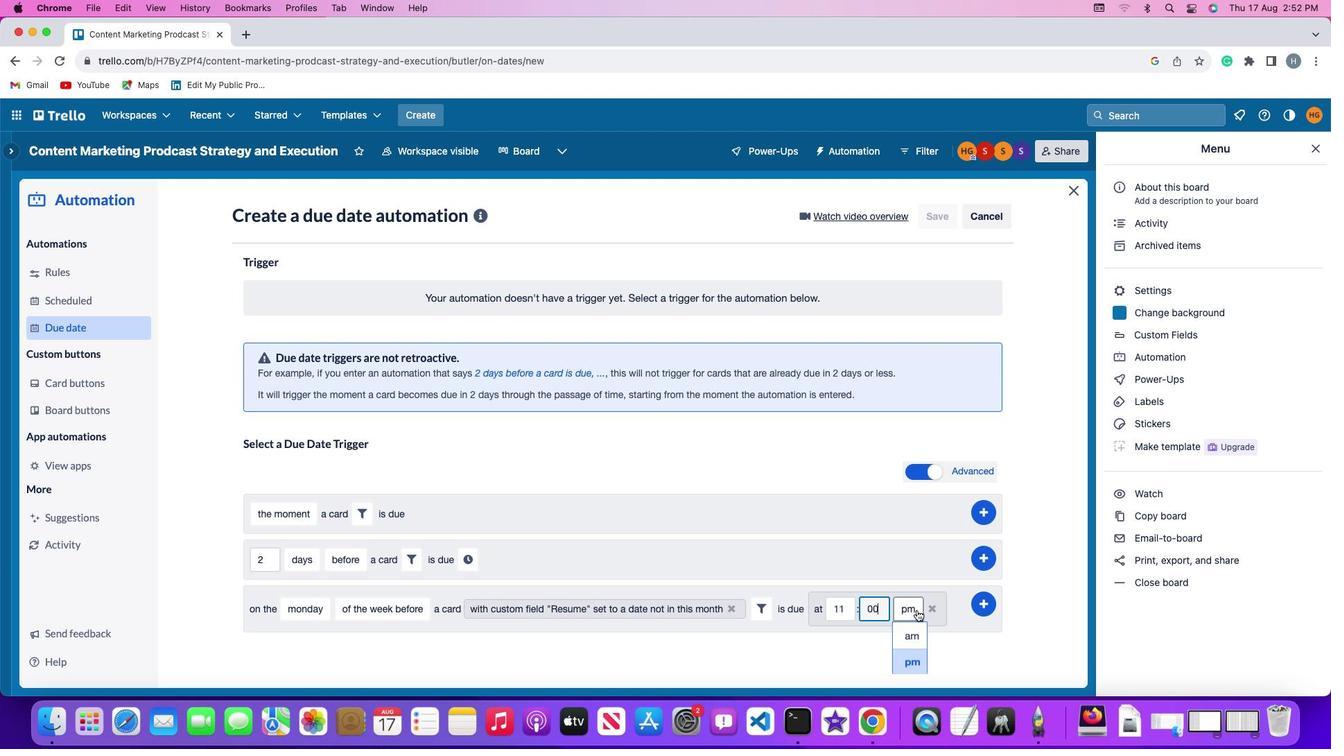
Action: Mouse moved to (904, 633)
Screenshot: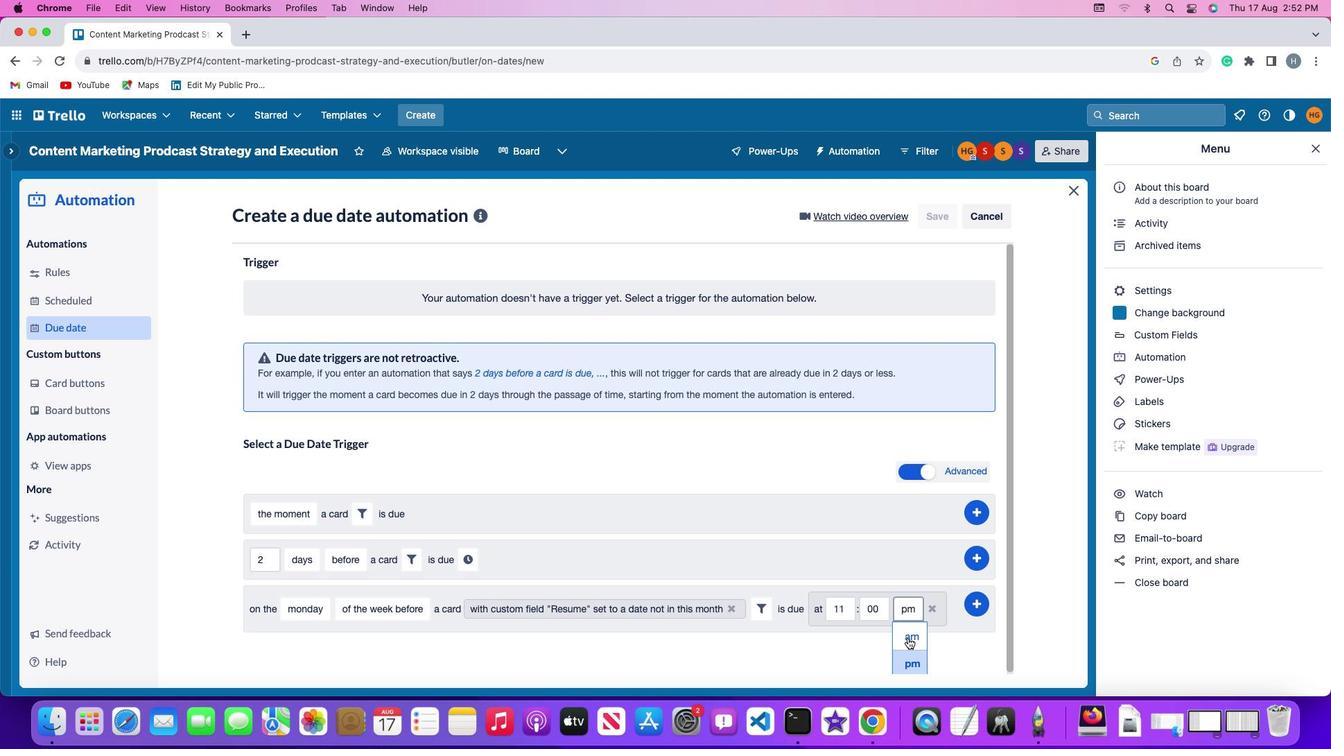 
Action: Mouse pressed left at (904, 633)
Screenshot: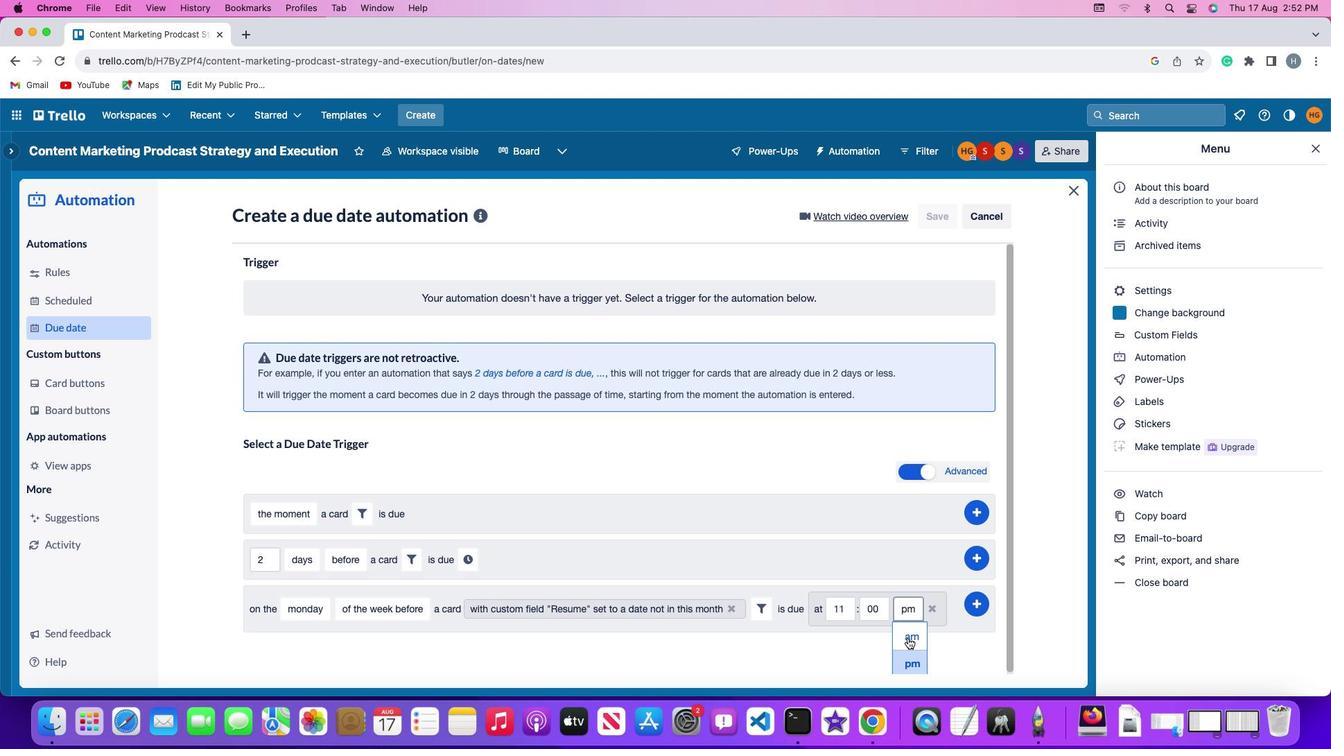 
Action: Mouse moved to (977, 602)
Screenshot: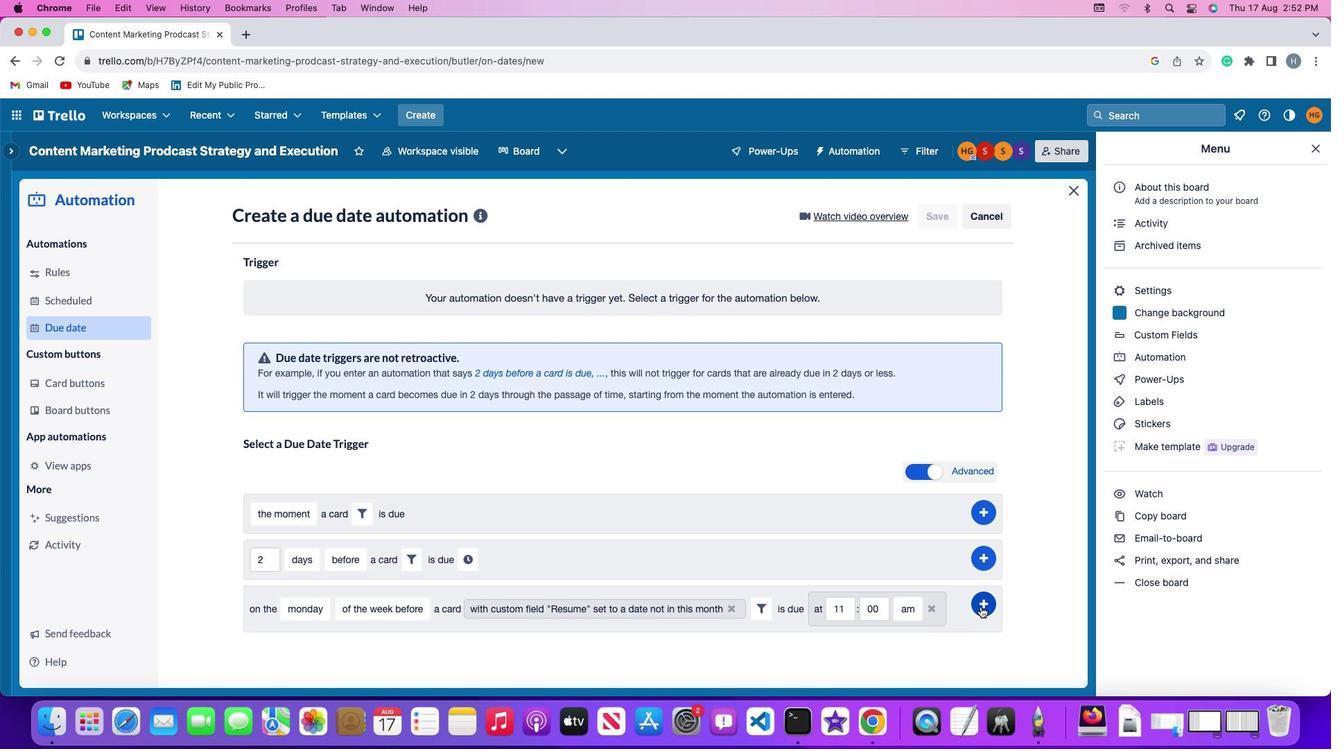
Action: Mouse pressed left at (977, 602)
Screenshot: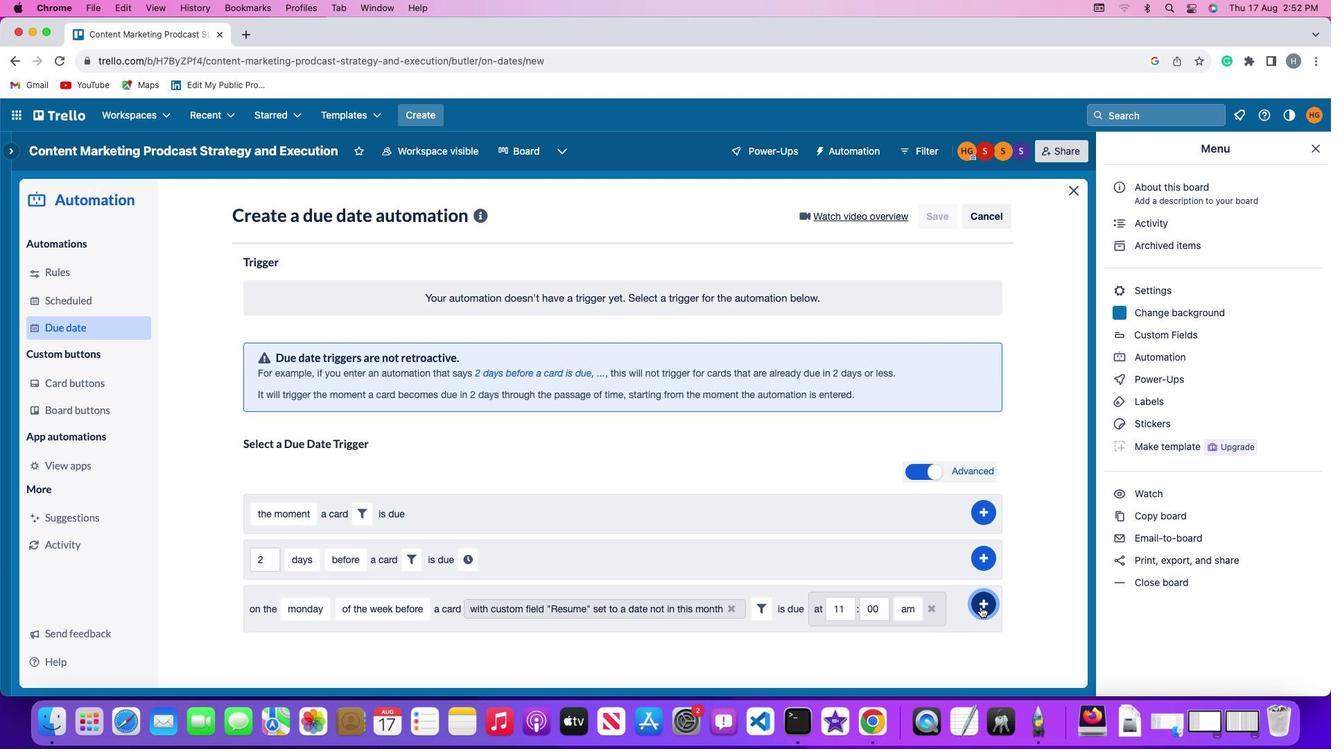
Action: Mouse moved to (1031, 517)
Screenshot: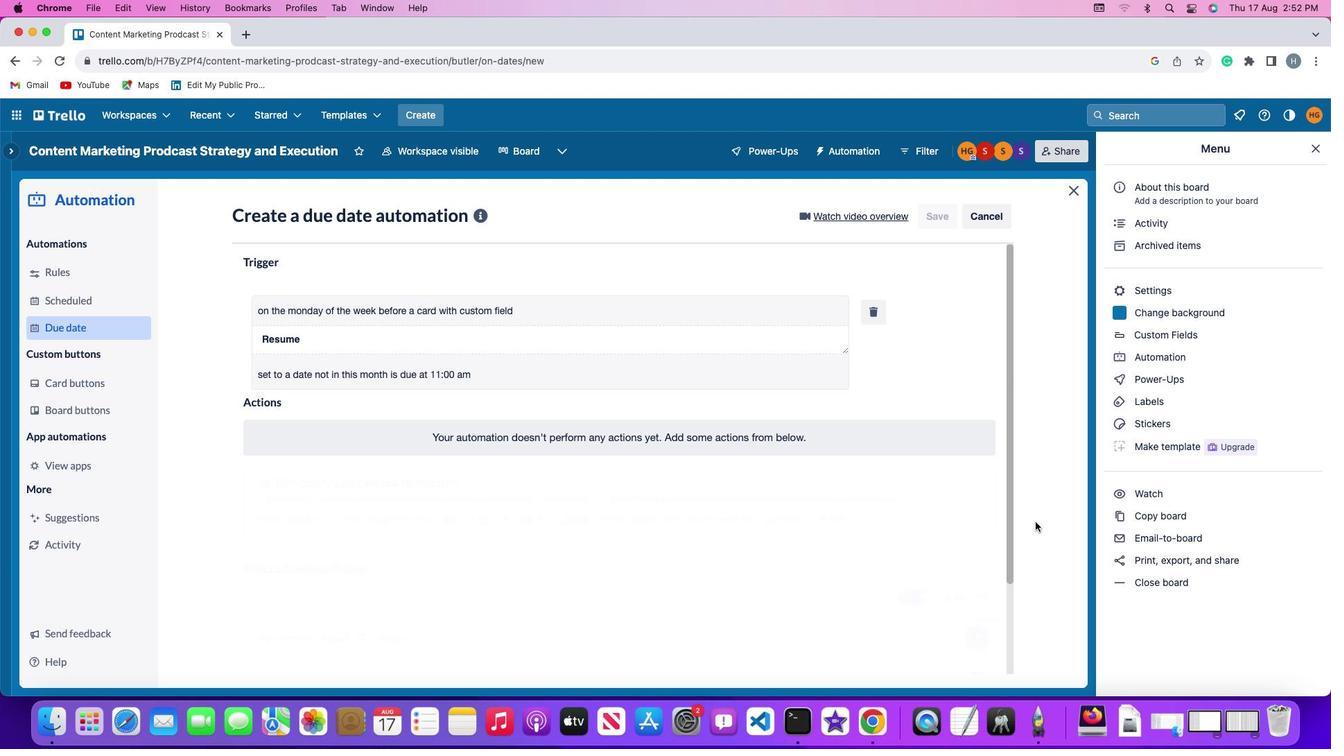 
